 Task: Log work in the project XcelTech for the issue 'Implement a new cloud-based asset management system for a company with advanced asset tracking and reporting features' spent time as '1w 6d 19h 8m' and remaining time as '6w 4d 21h 14m' and move to bottom of backlog. Now add the issue to the epic 'Cloud Security Compliance'.
Action: Mouse moved to (201, 63)
Screenshot: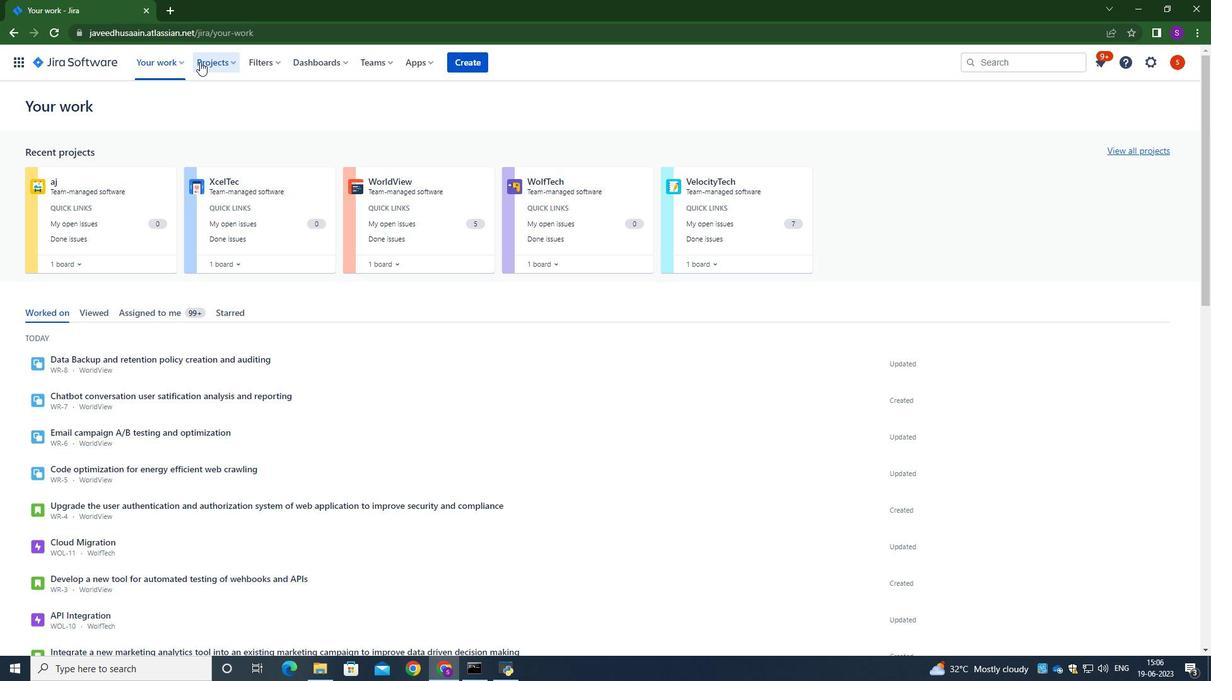 
Action: Mouse pressed left at (201, 63)
Screenshot: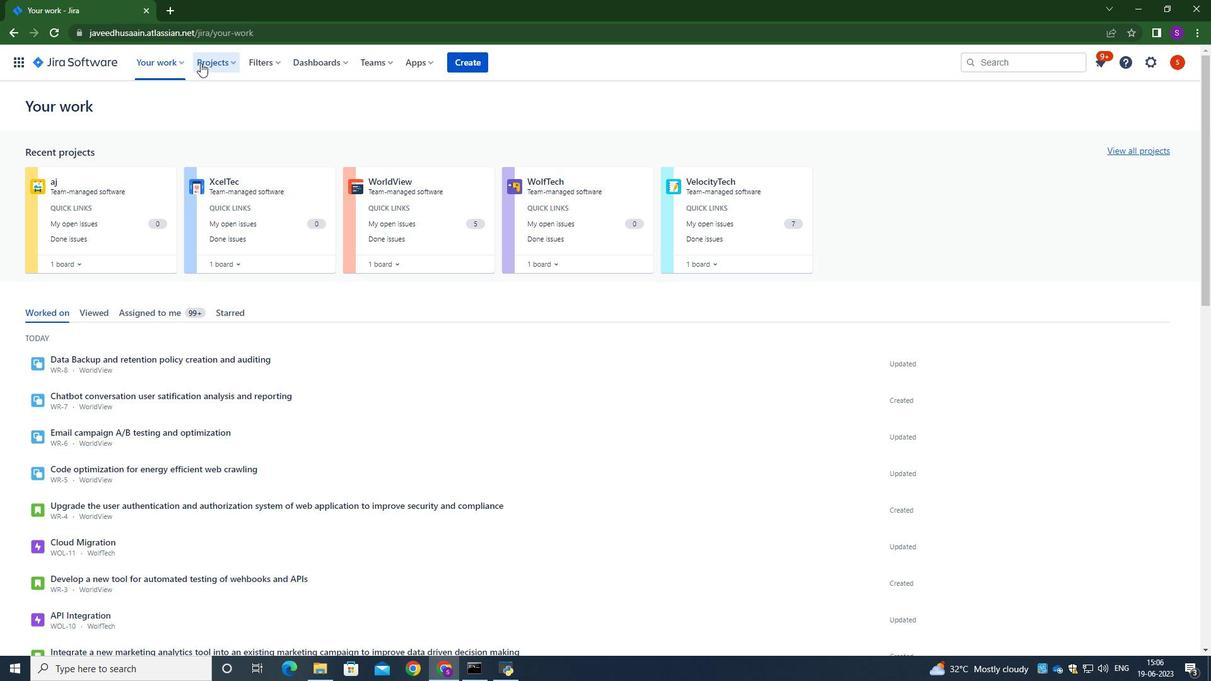 
Action: Mouse moved to (261, 117)
Screenshot: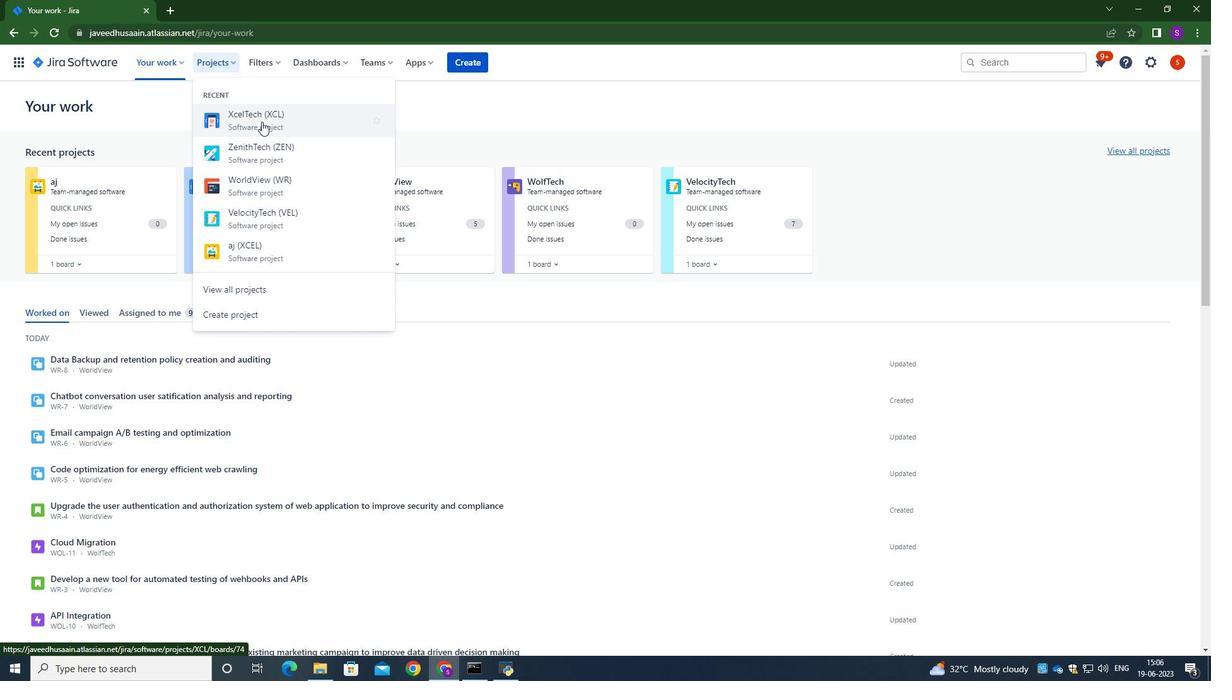 
Action: Mouse pressed left at (261, 117)
Screenshot: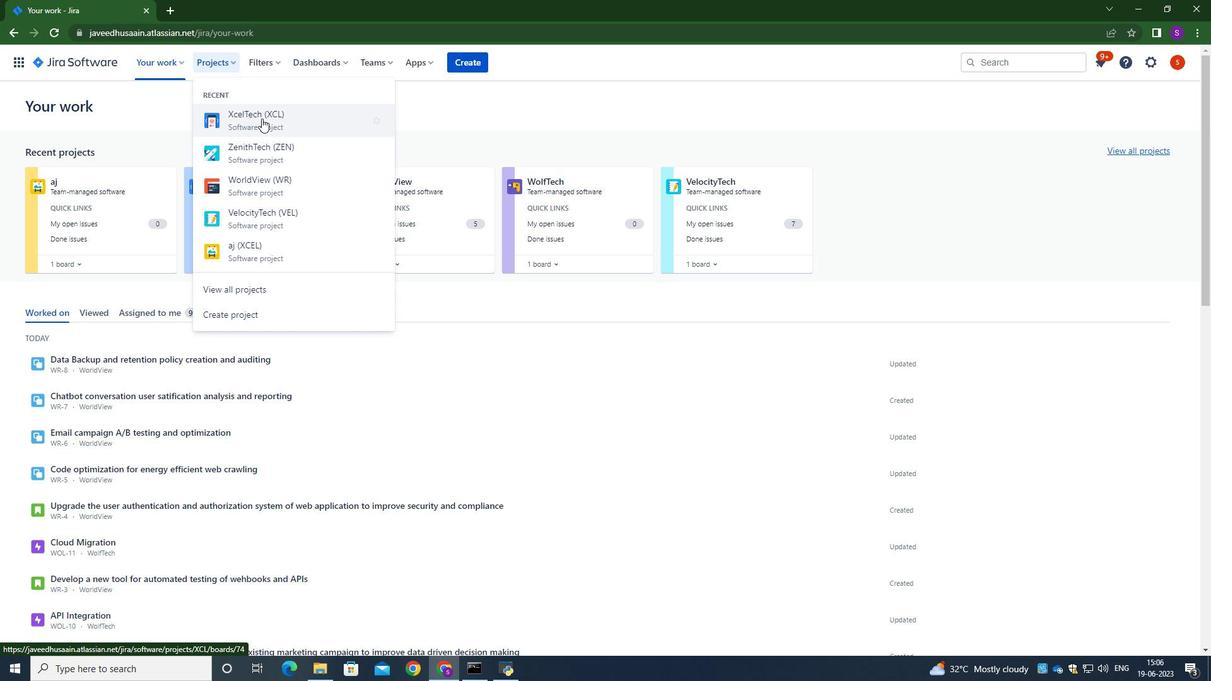 
Action: Mouse moved to (86, 196)
Screenshot: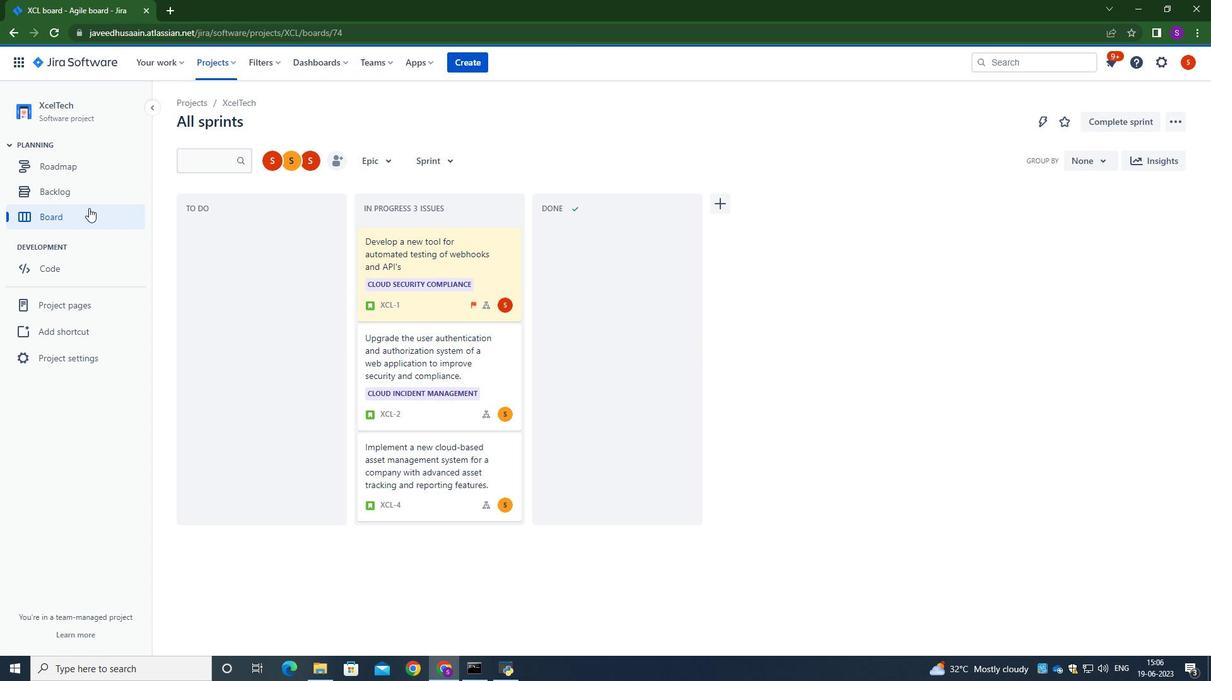 
Action: Mouse pressed left at (86, 196)
Screenshot: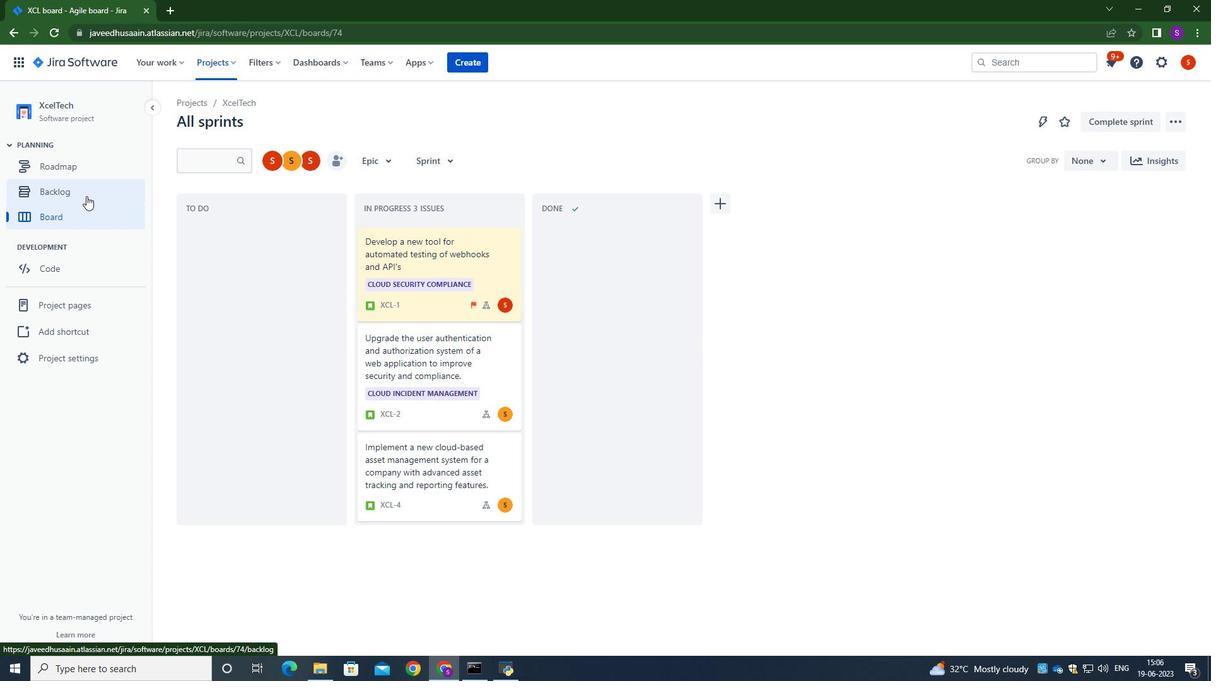 
Action: Mouse moved to (582, 266)
Screenshot: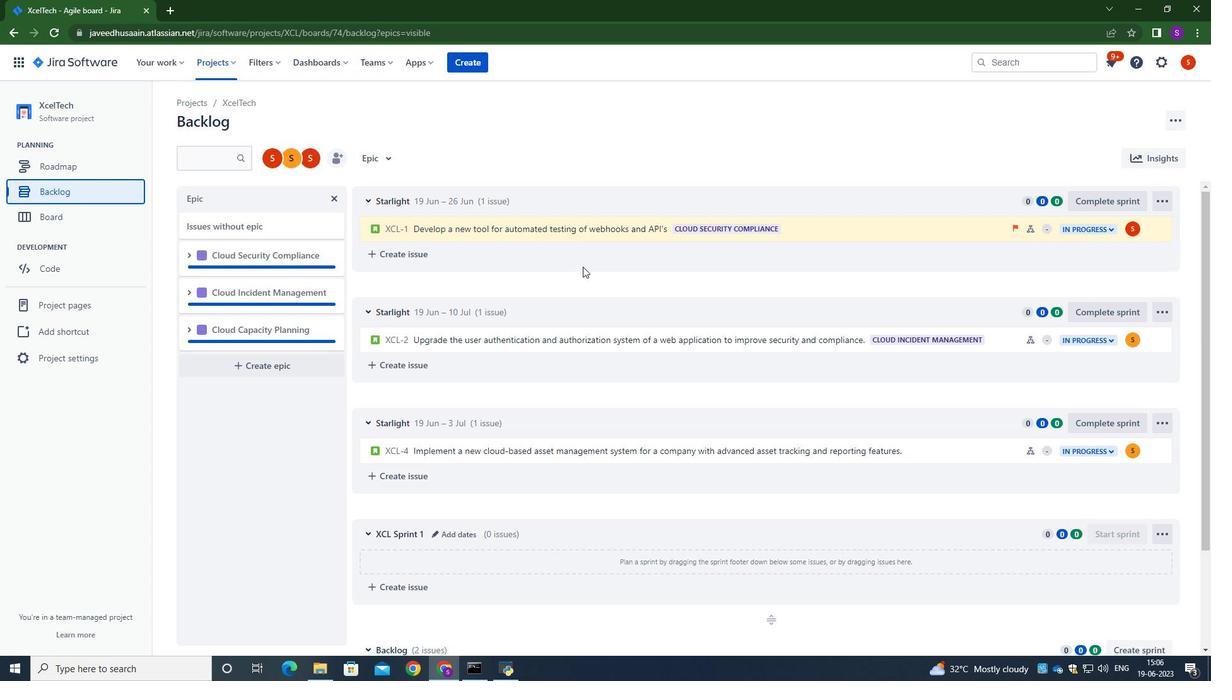 
Action: Mouse scrolled (582, 266) with delta (0, 0)
Screenshot: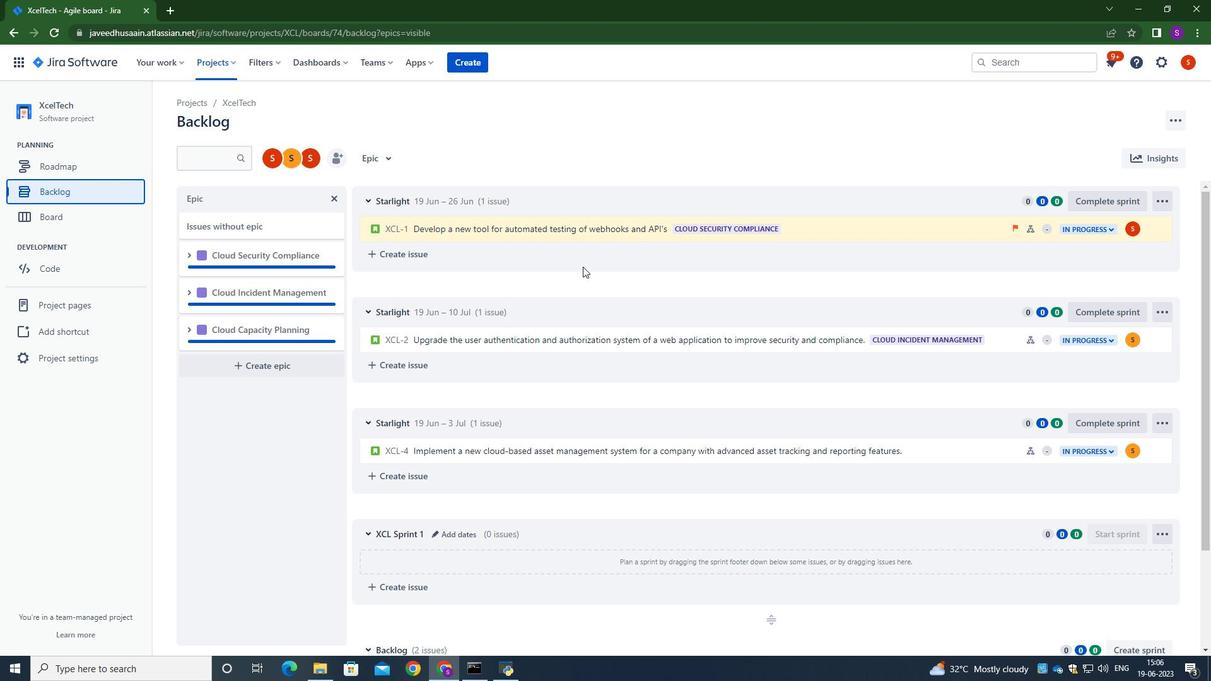 
Action: Mouse scrolled (582, 266) with delta (0, 0)
Screenshot: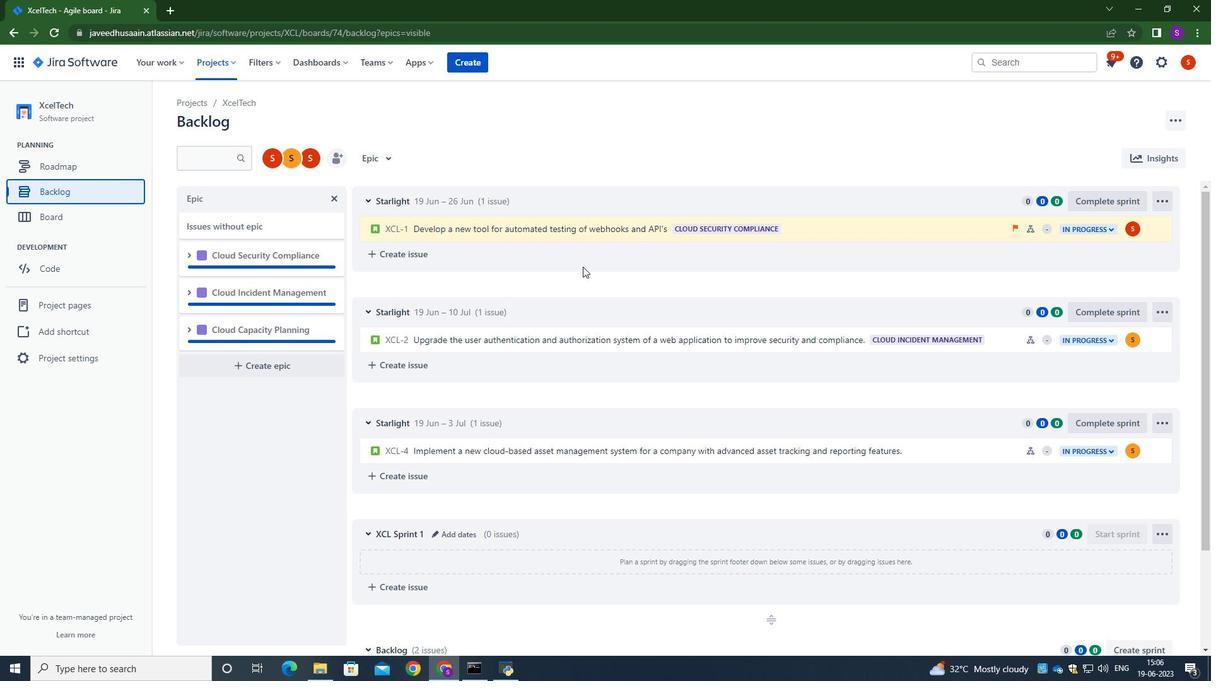 
Action: Mouse scrolled (582, 266) with delta (0, 0)
Screenshot: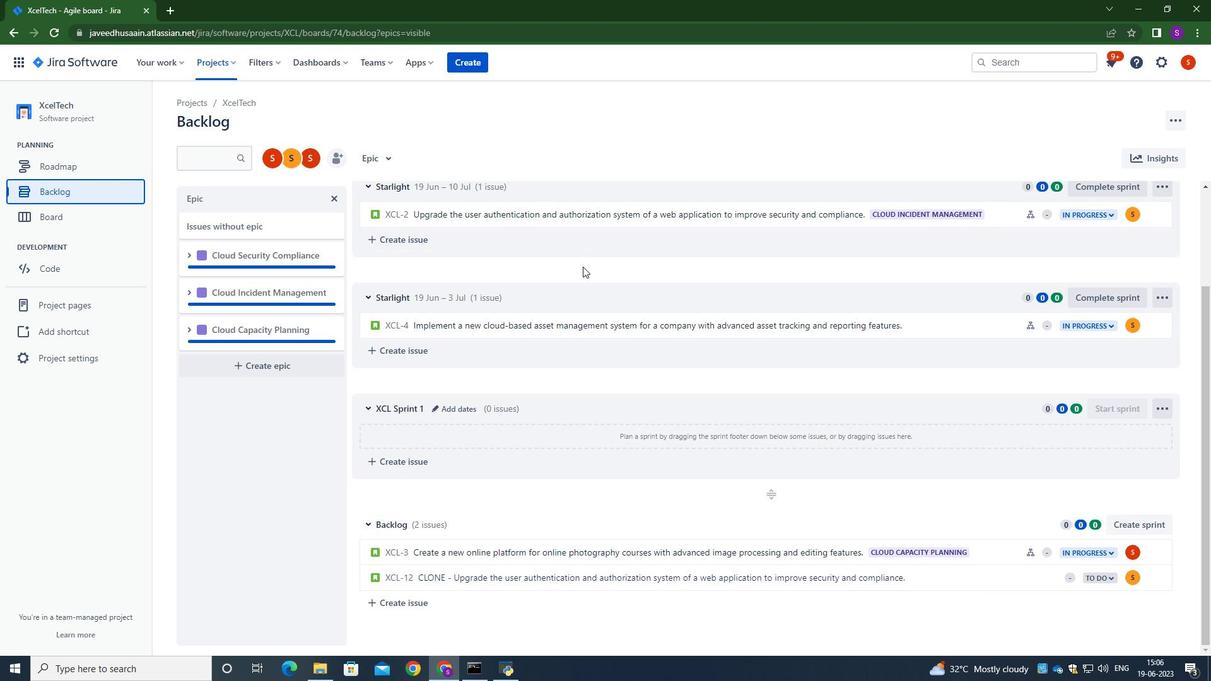 
Action: Mouse moved to (583, 268)
Screenshot: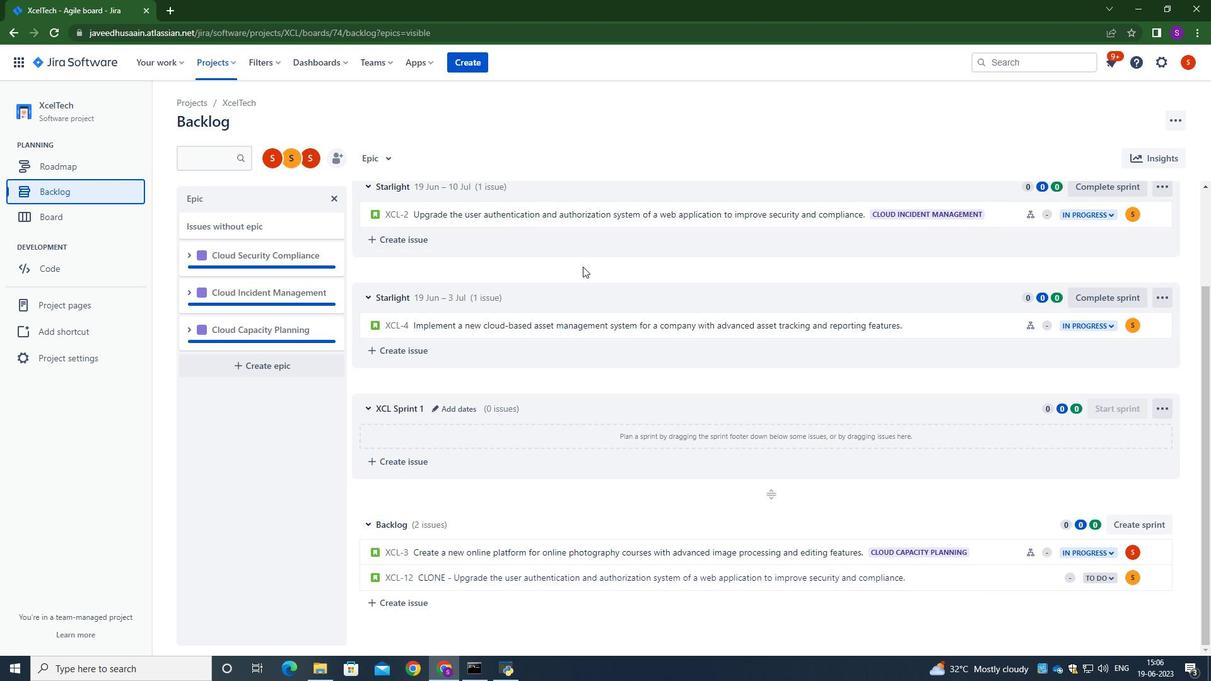 
Action: Mouse scrolled (583, 268) with delta (0, 0)
Screenshot: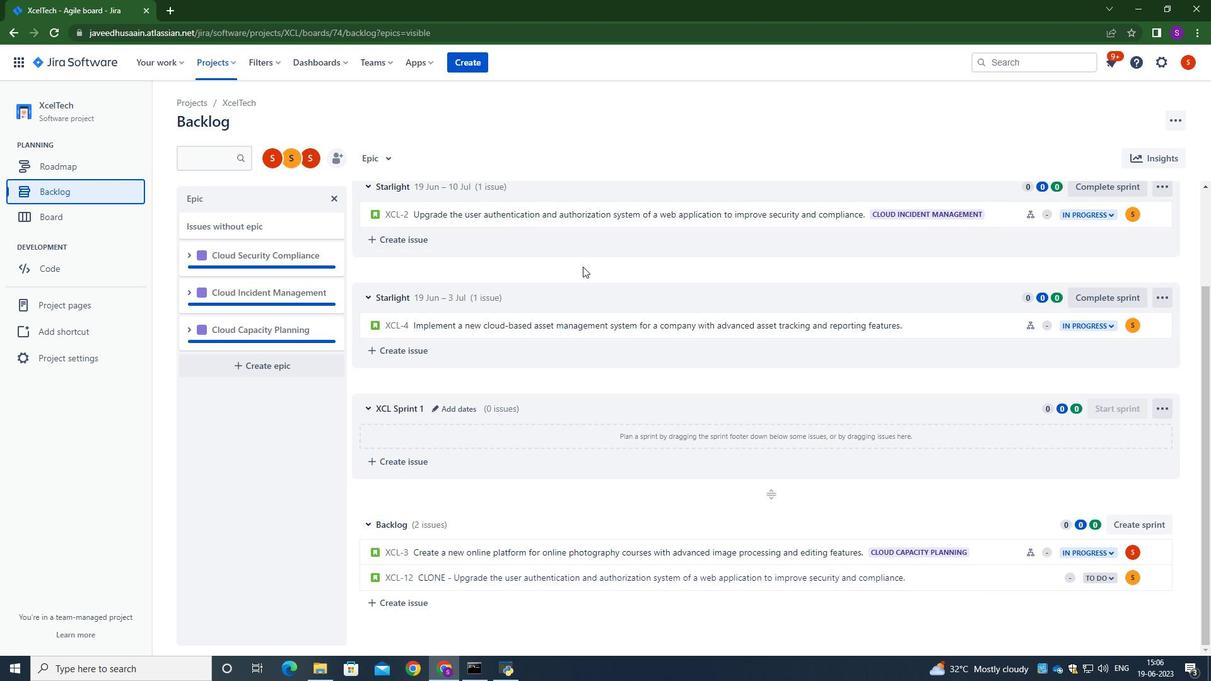 
Action: Mouse scrolled (583, 269) with delta (0, 0)
Screenshot: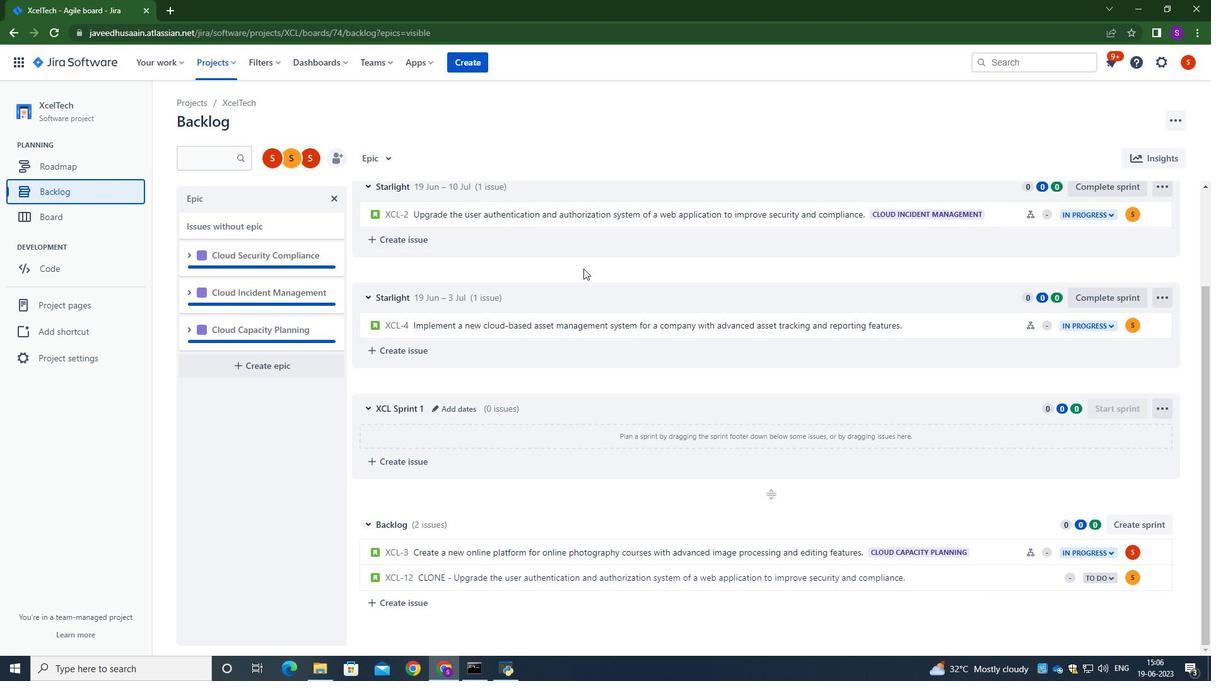 
Action: Mouse scrolled (583, 269) with delta (0, 0)
Screenshot: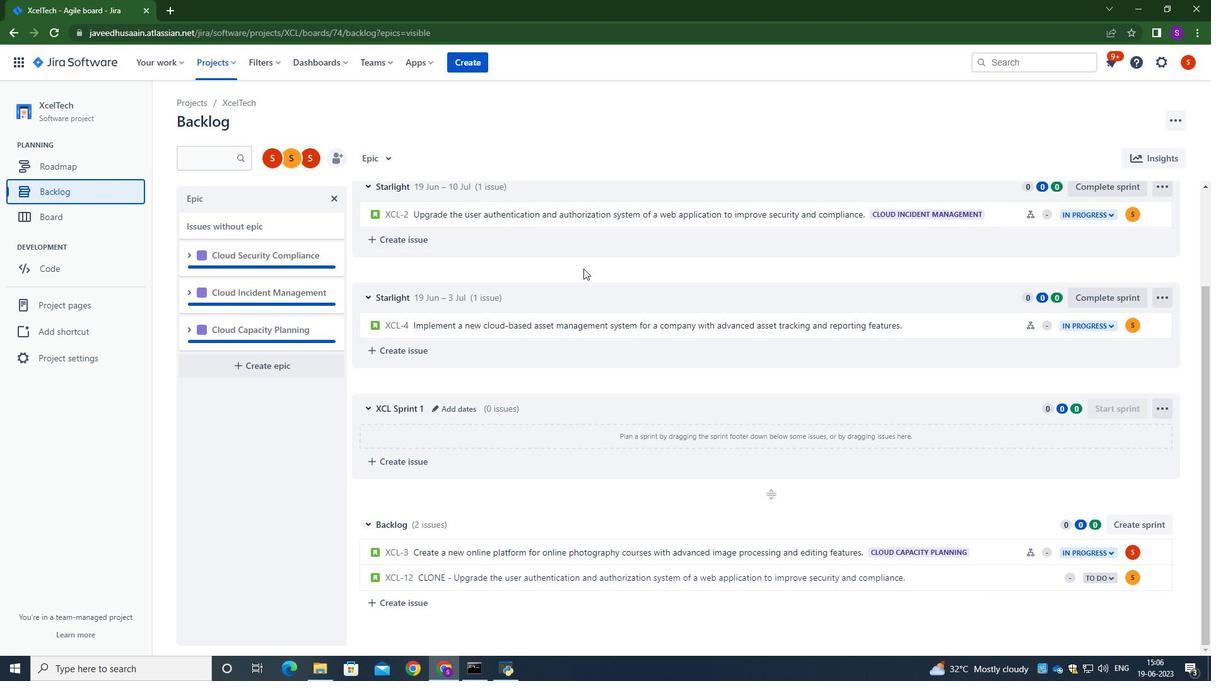 
Action: Mouse scrolled (583, 269) with delta (0, 0)
Screenshot: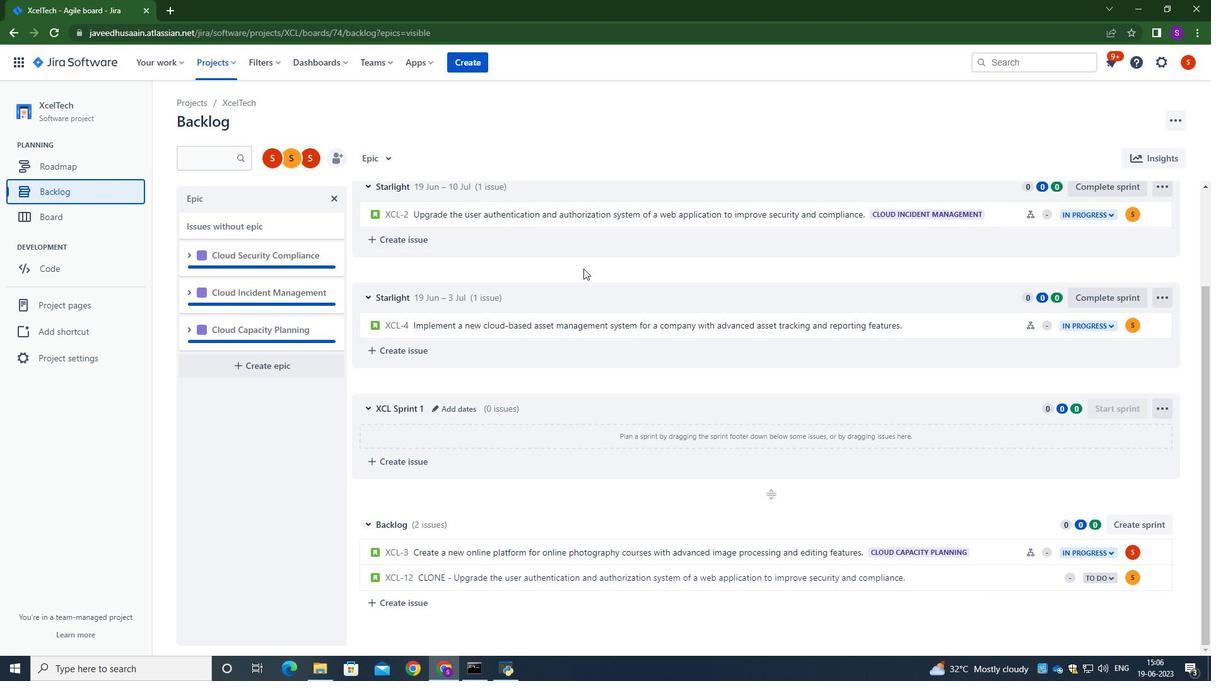 
Action: Mouse scrolled (583, 269) with delta (0, 0)
Screenshot: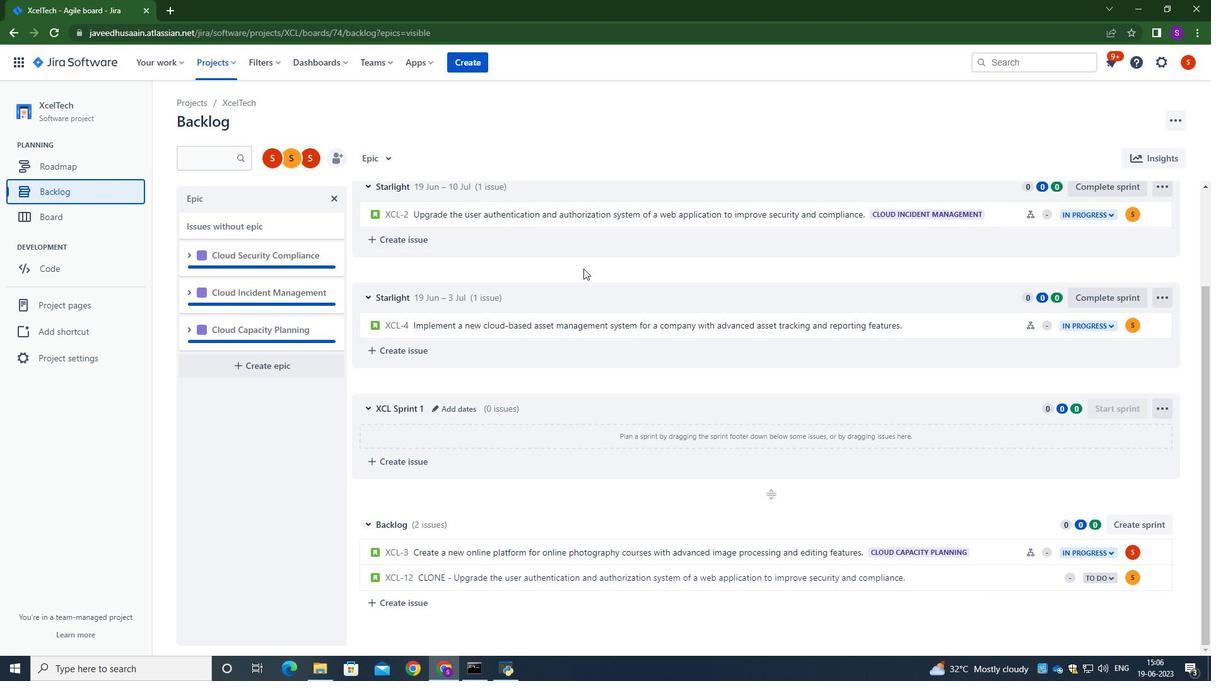 
Action: Mouse scrolled (583, 268) with delta (0, 0)
Screenshot: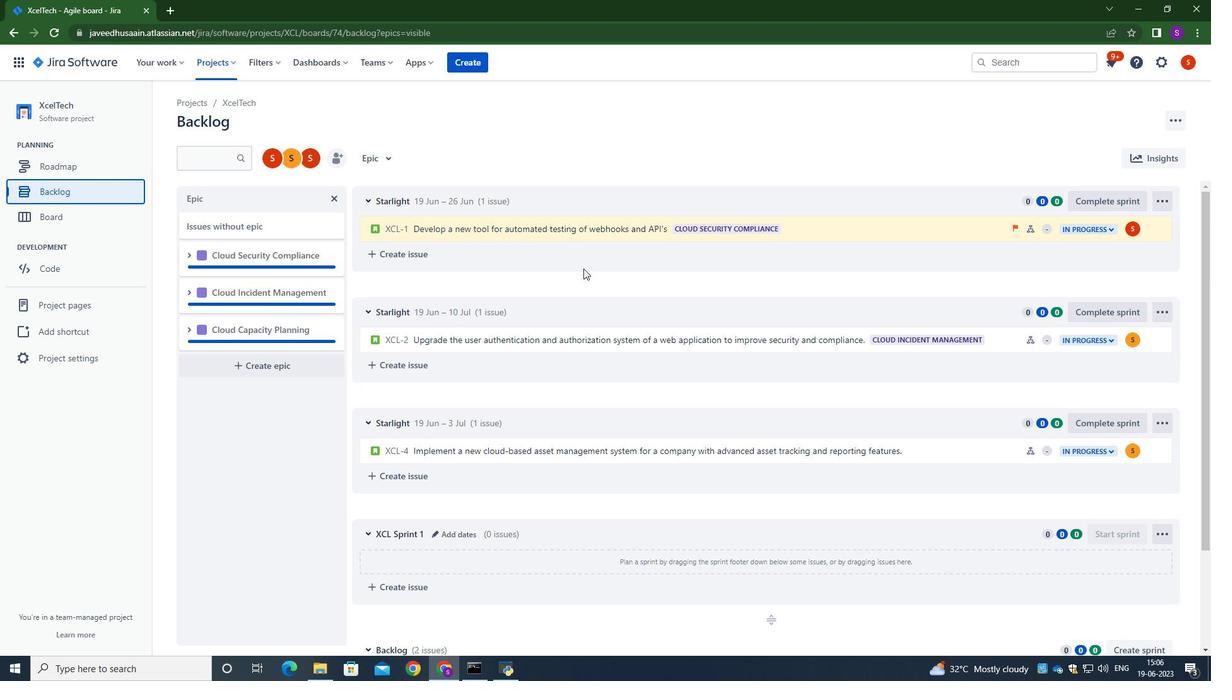 
Action: Mouse moved to (583, 269)
Screenshot: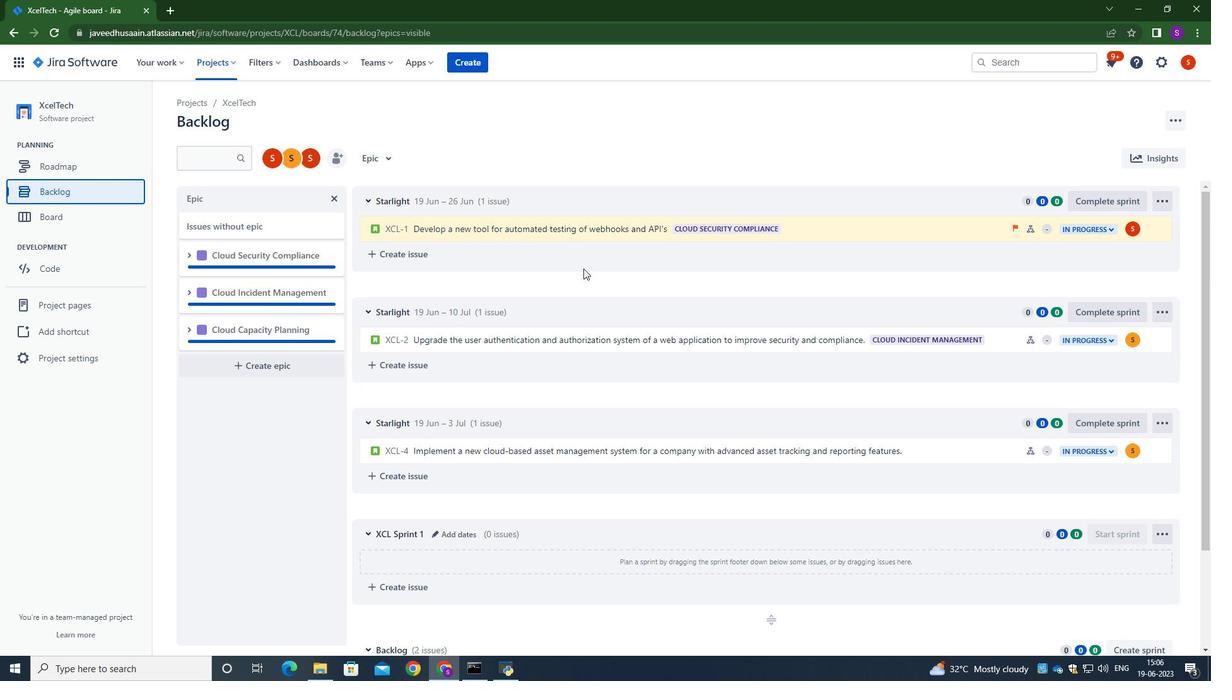 
Action: Mouse scrolled (583, 268) with delta (0, 0)
Screenshot: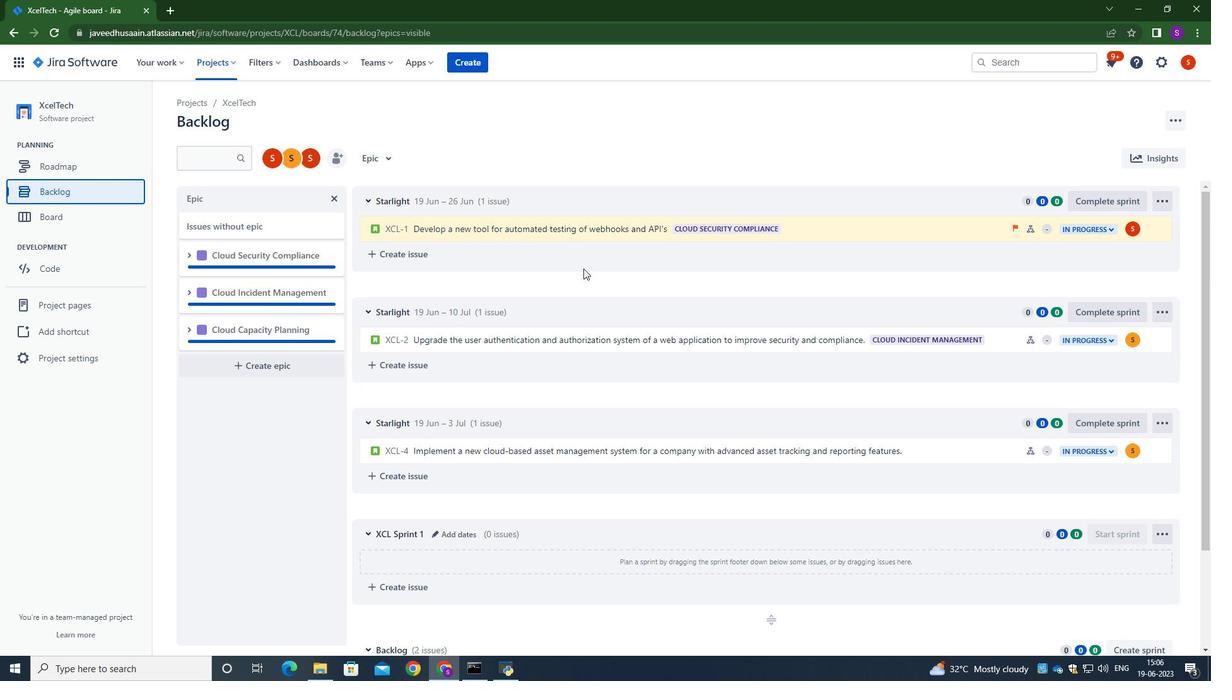 
Action: Mouse moved to (583, 270)
Screenshot: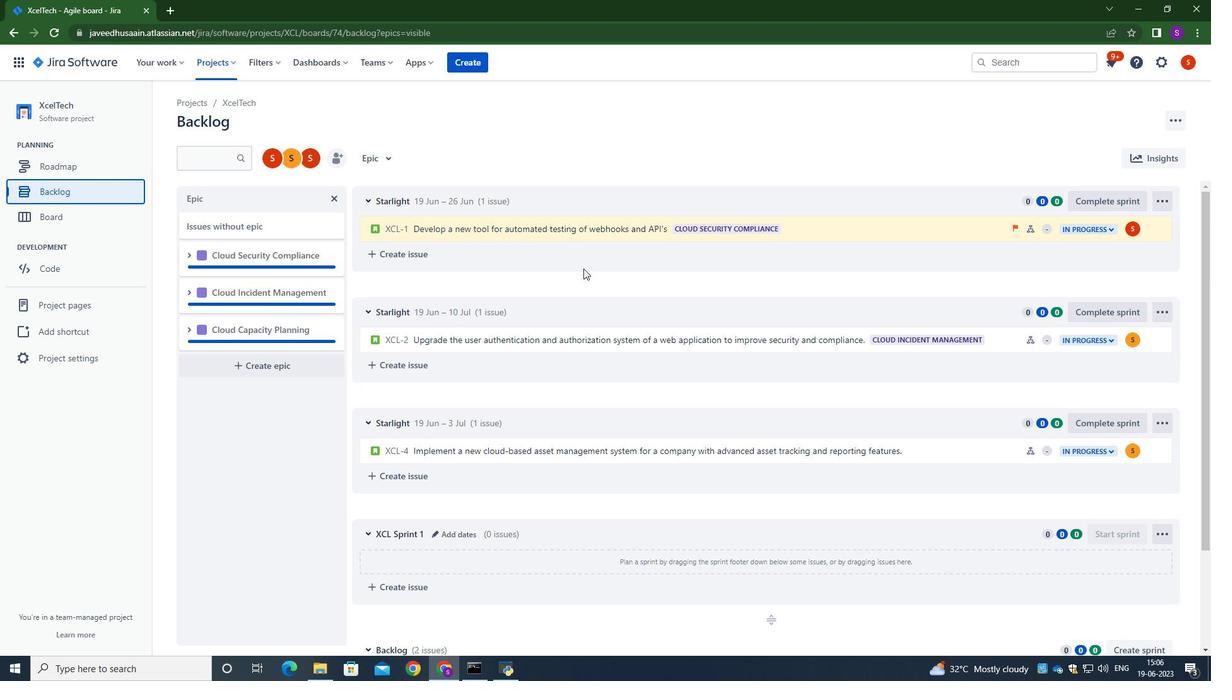 
Action: Mouse scrolled (583, 270) with delta (0, 0)
Screenshot: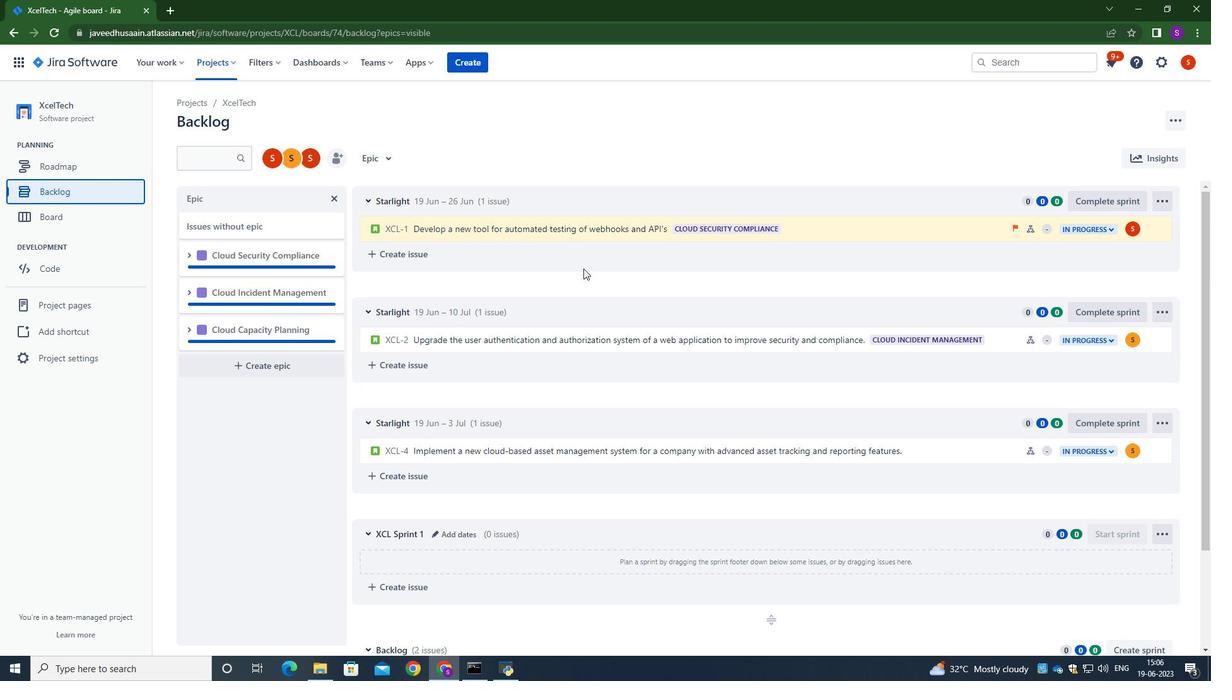 
Action: Mouse scrolled (583, 270) with delta (0, 0)
Screenshot: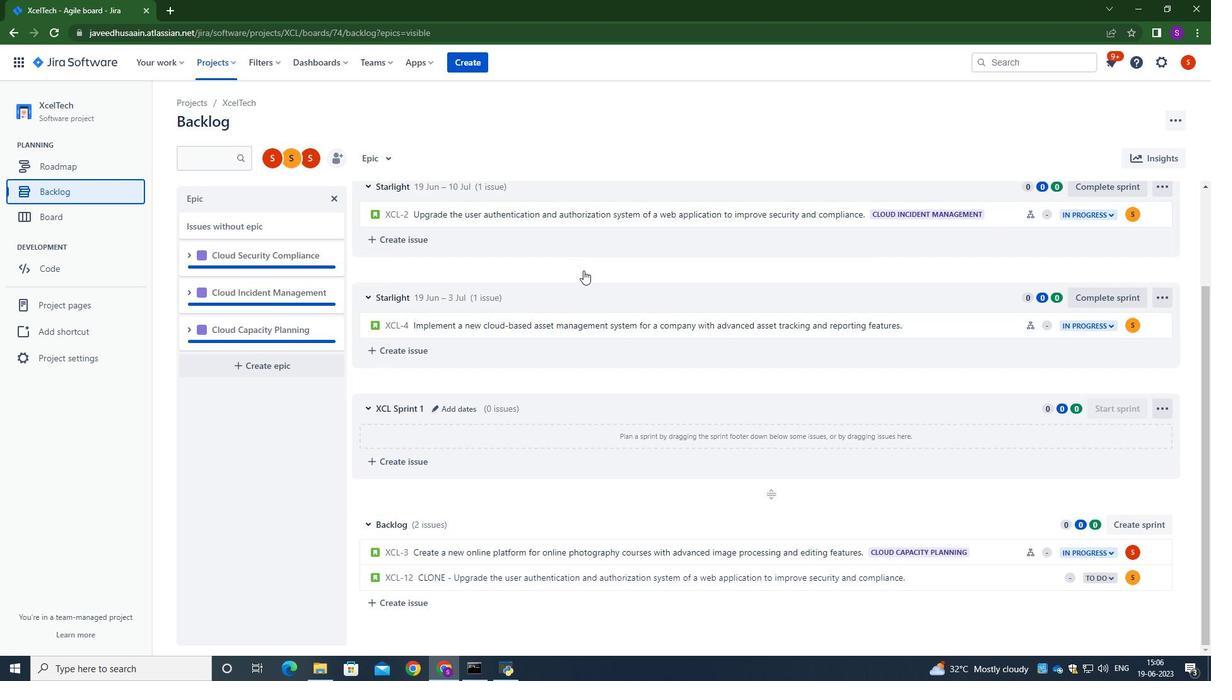 
Action: Mouse moved to (468, 325)
Screenshot: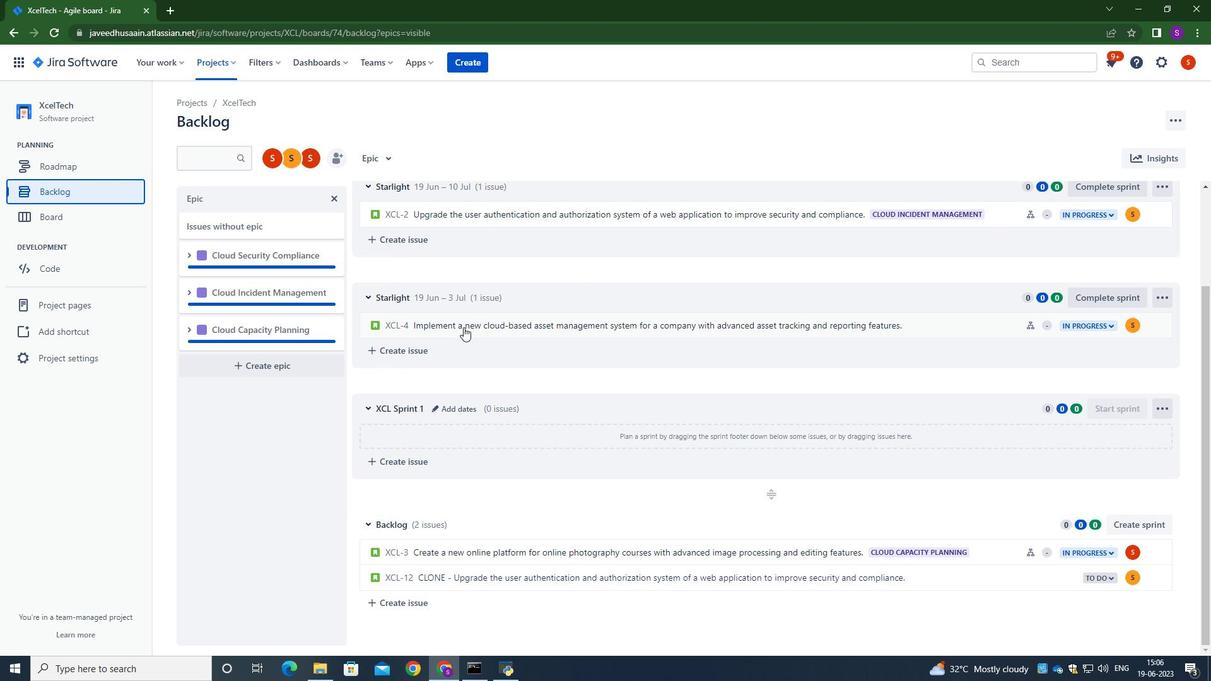 
Action: Mouse pressed left at (468, 325)
Screenshot: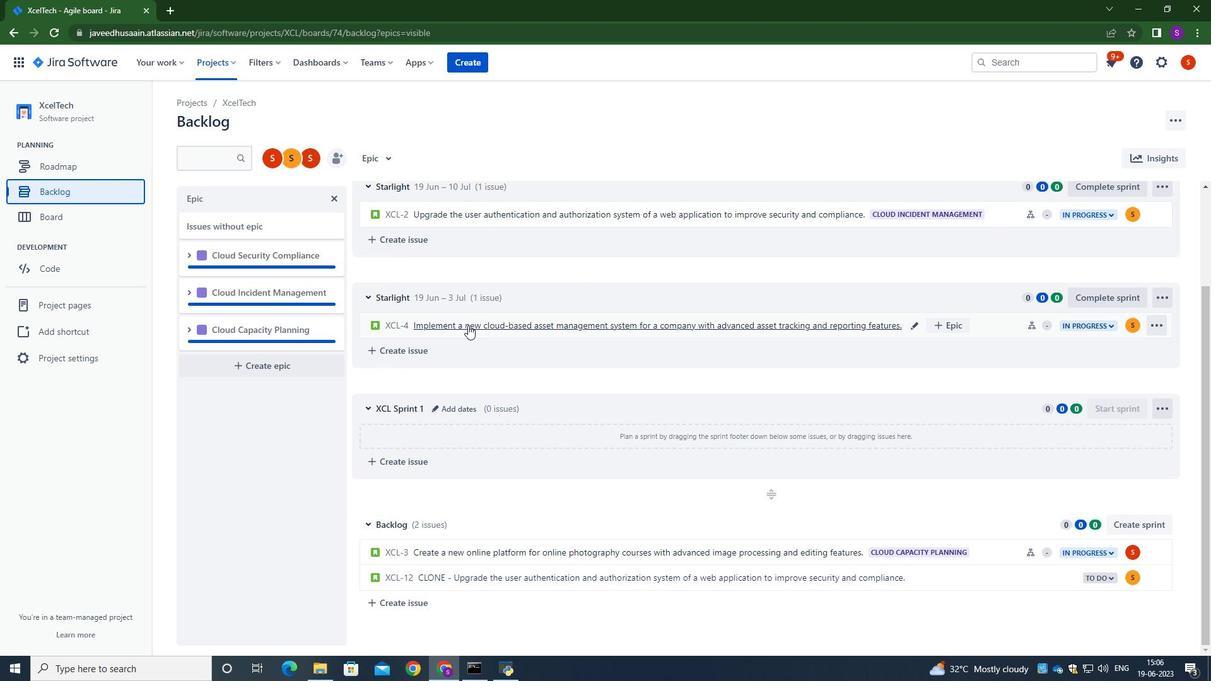 
Action: Mouse moved to (1152, 195)
Screenshot: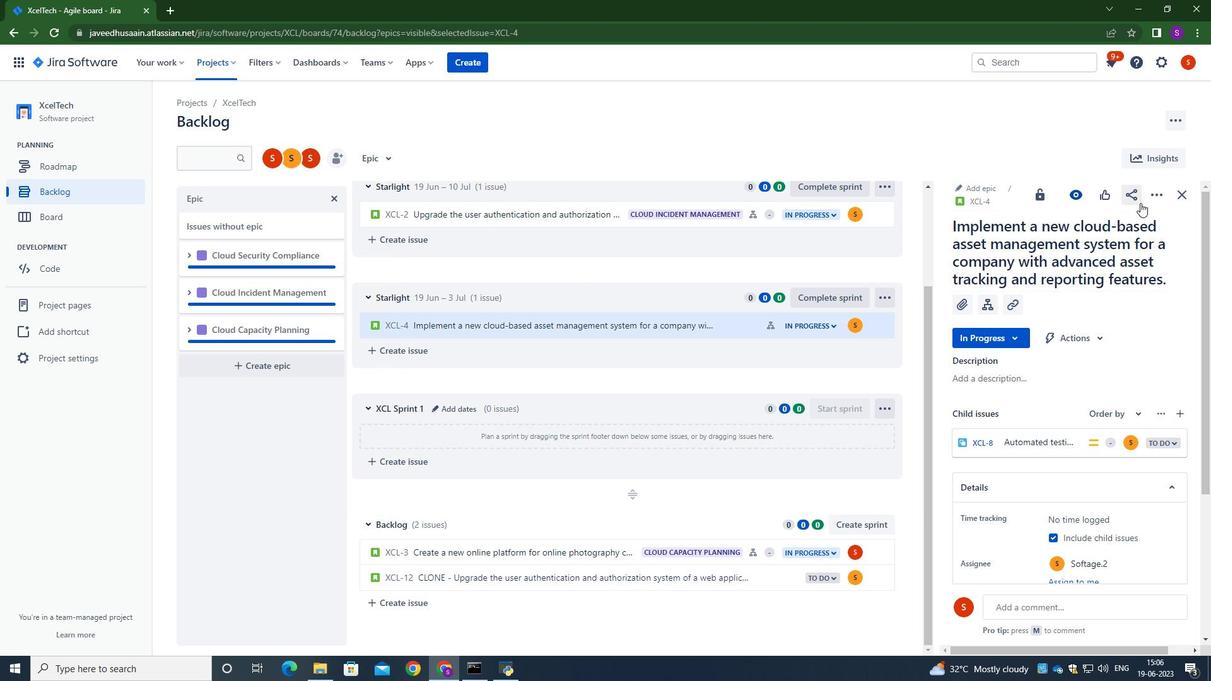 
Action: Mouse pressed left at (1152, 195)
Screenshot: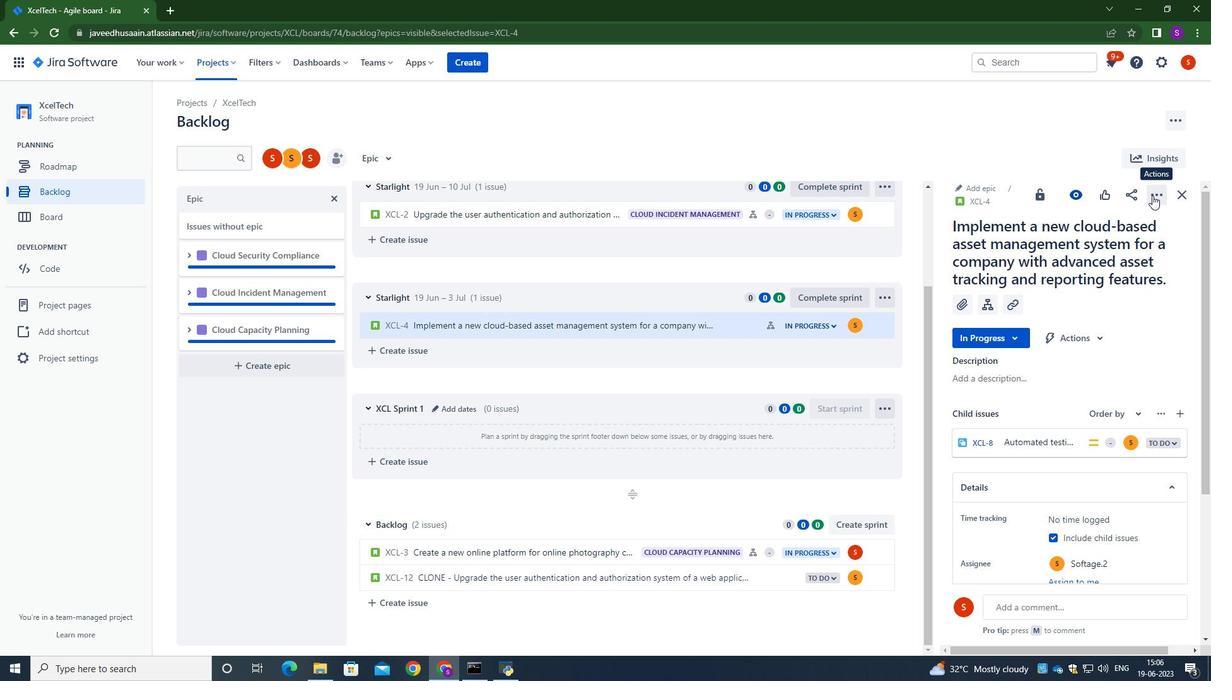 
Action: Mouse moved to (1096, 230)
Screenshot: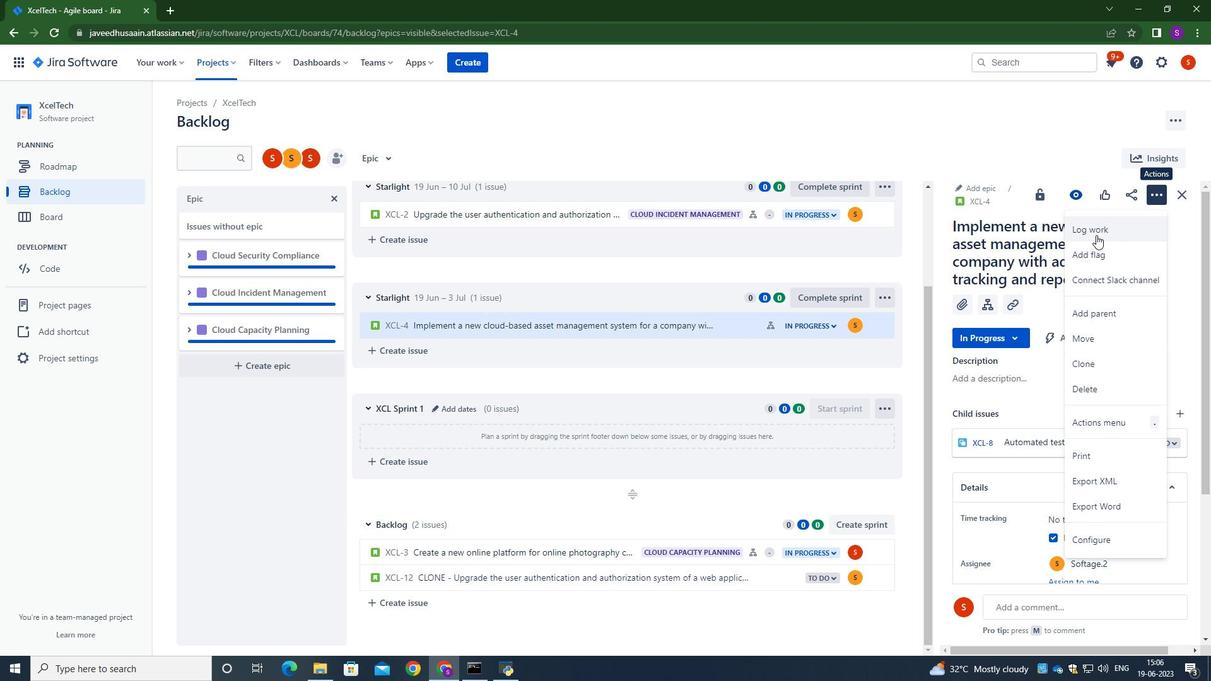 
Action: Mouse pressed left at (1096, 230)
Screenshot: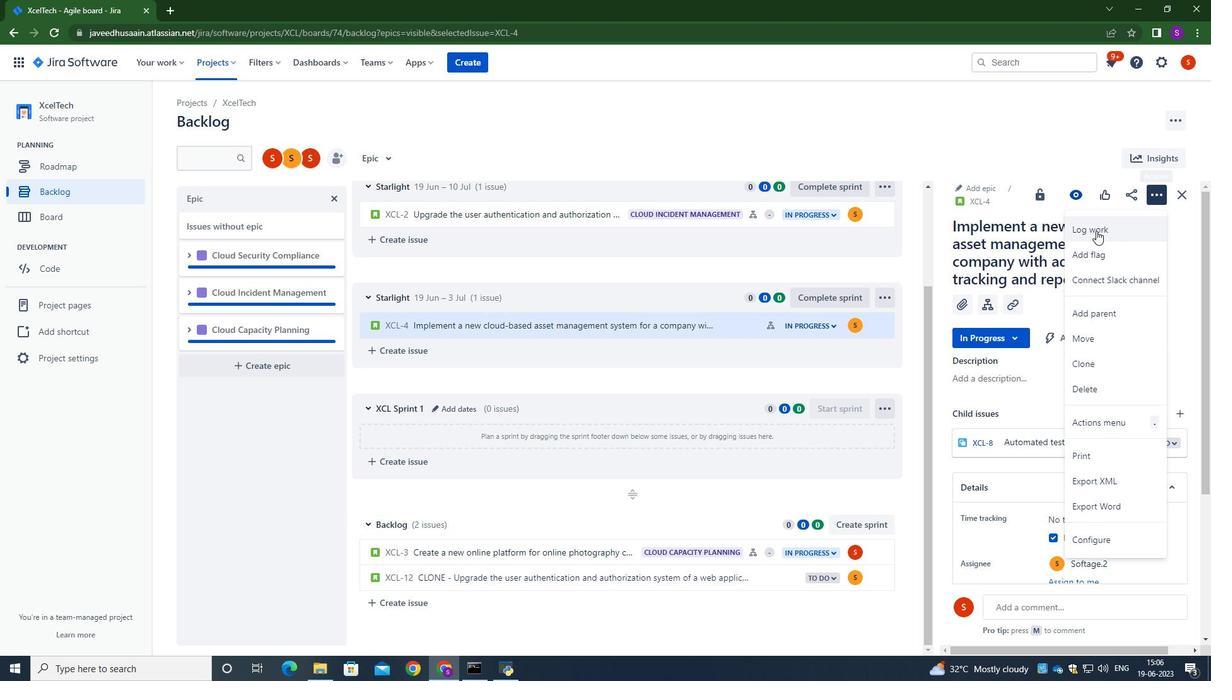 
Action: Mouse moved to (523, 186)
Screenshot: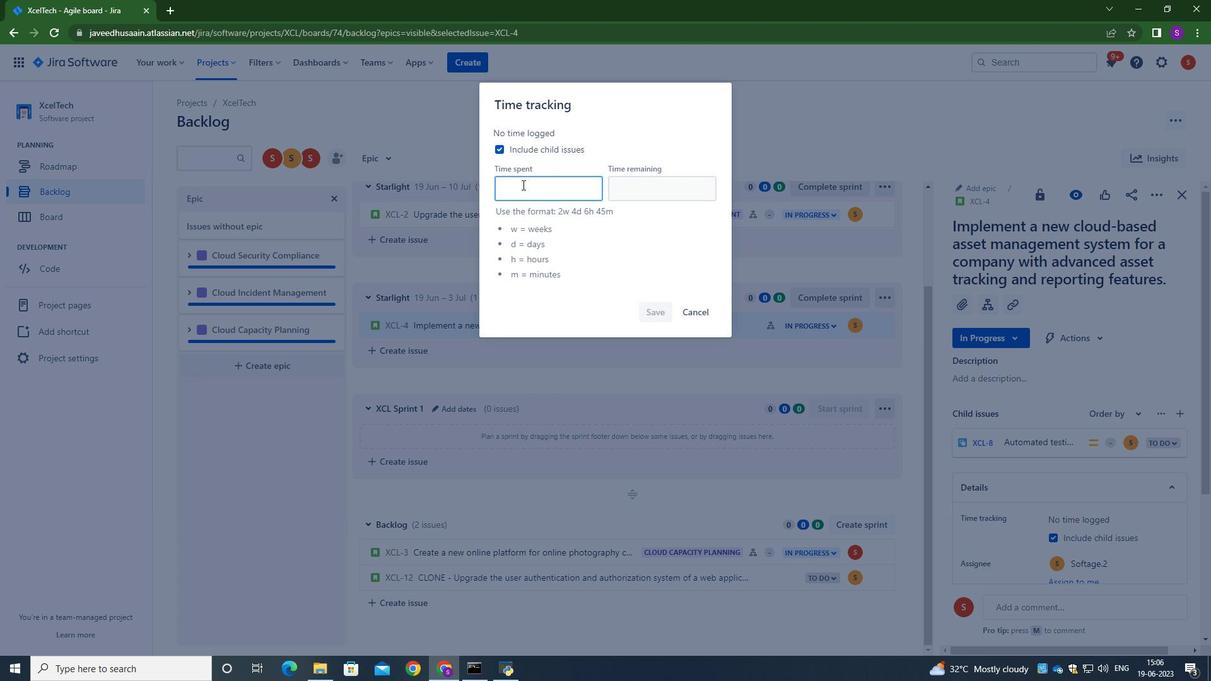 
Action: Mouse pressed left at (523, 186)
Screenshot: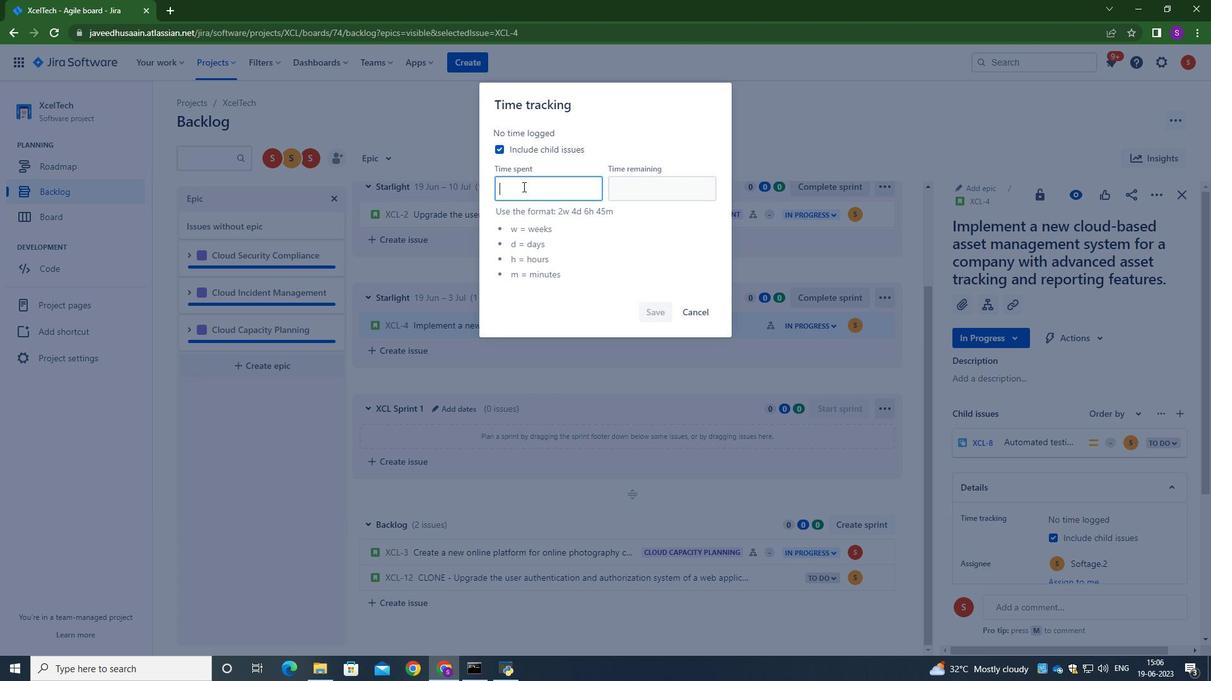 
Action: Key pressed 1w<Key.space>6d<Key.space>19h<Key.space>8m<Key.tab>6w<Key.space>4d<Key.space>21h<Key.space>14m
Screenshot: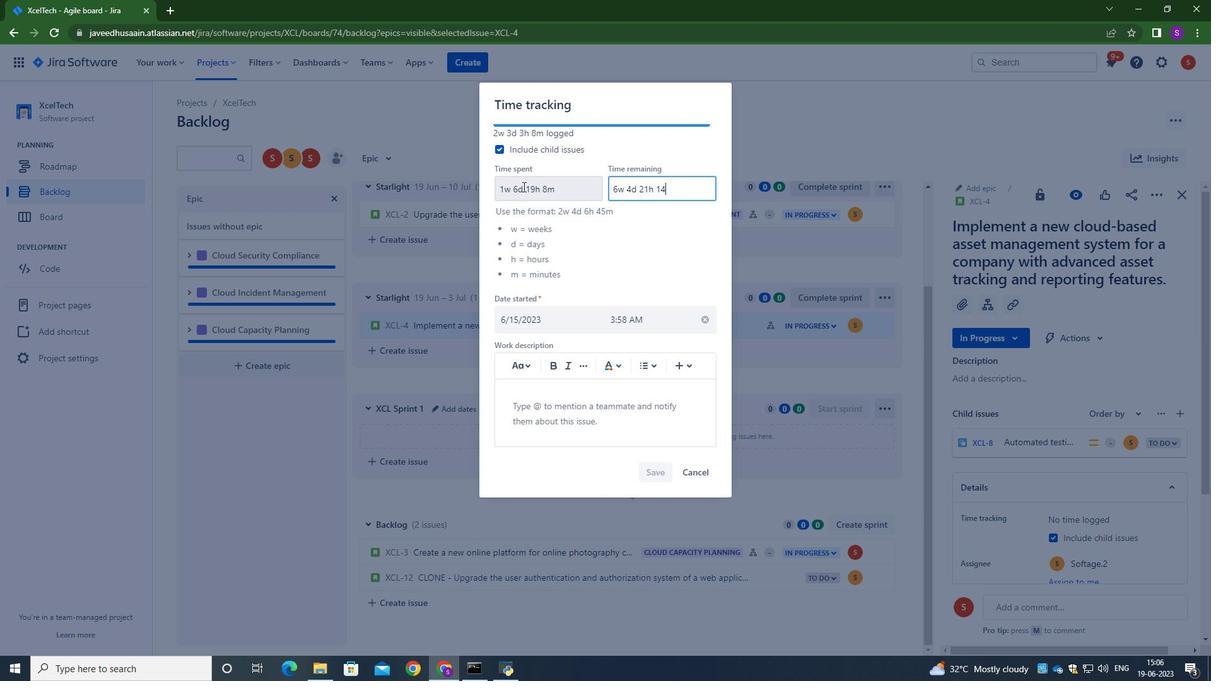 
Action: Mouse moved to (664, 474)
Screenshot: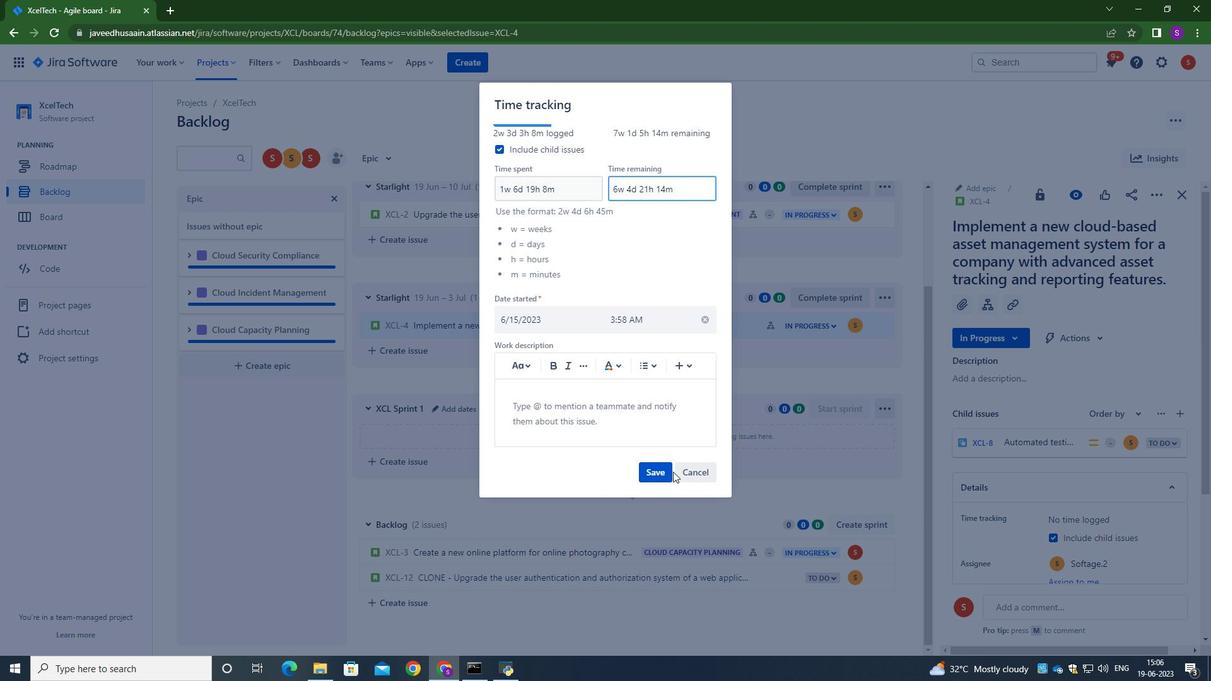 
Action: Mouse pressed left at (664, 474)
Screenshot: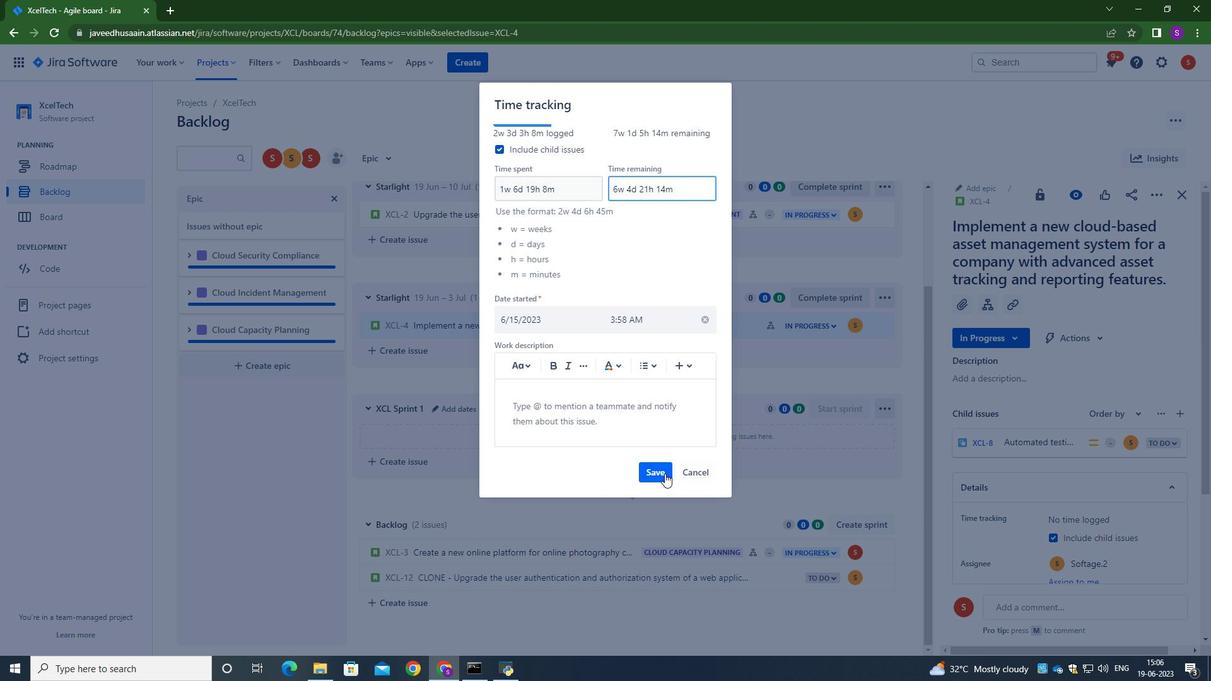 
Action: Mouse moved to (824, 490)
Screenshot: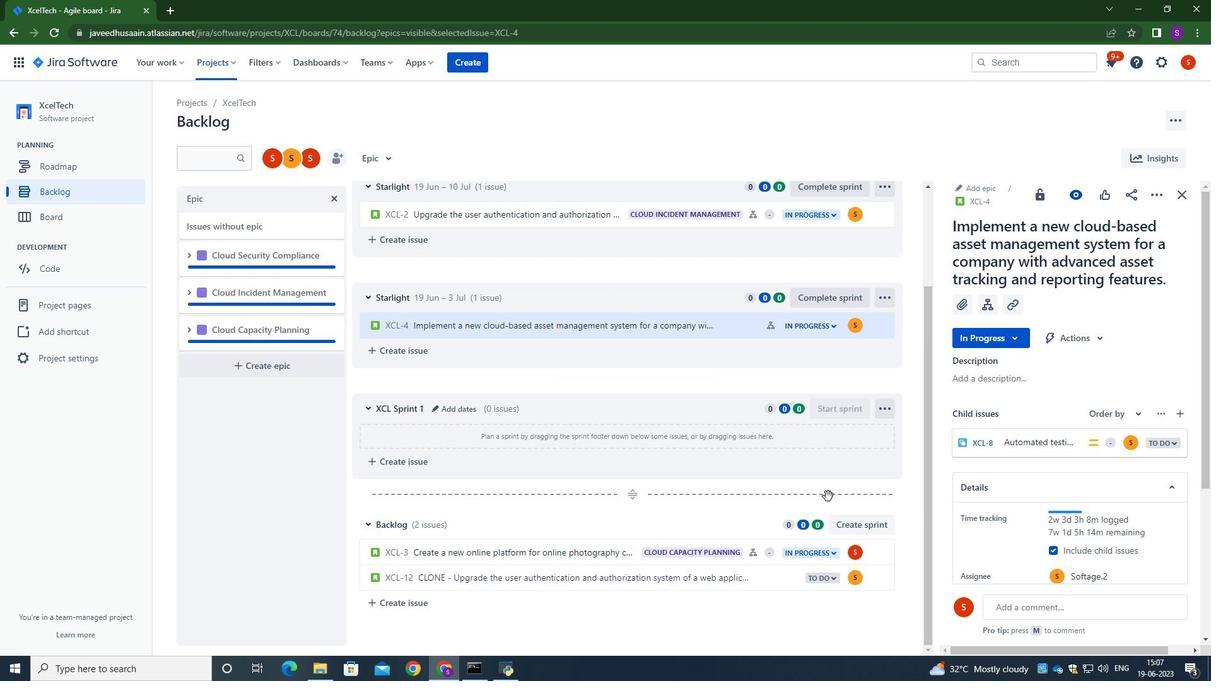
Action: Mouse scrolled (824, 490) with delta (0, 0)
Screenshot: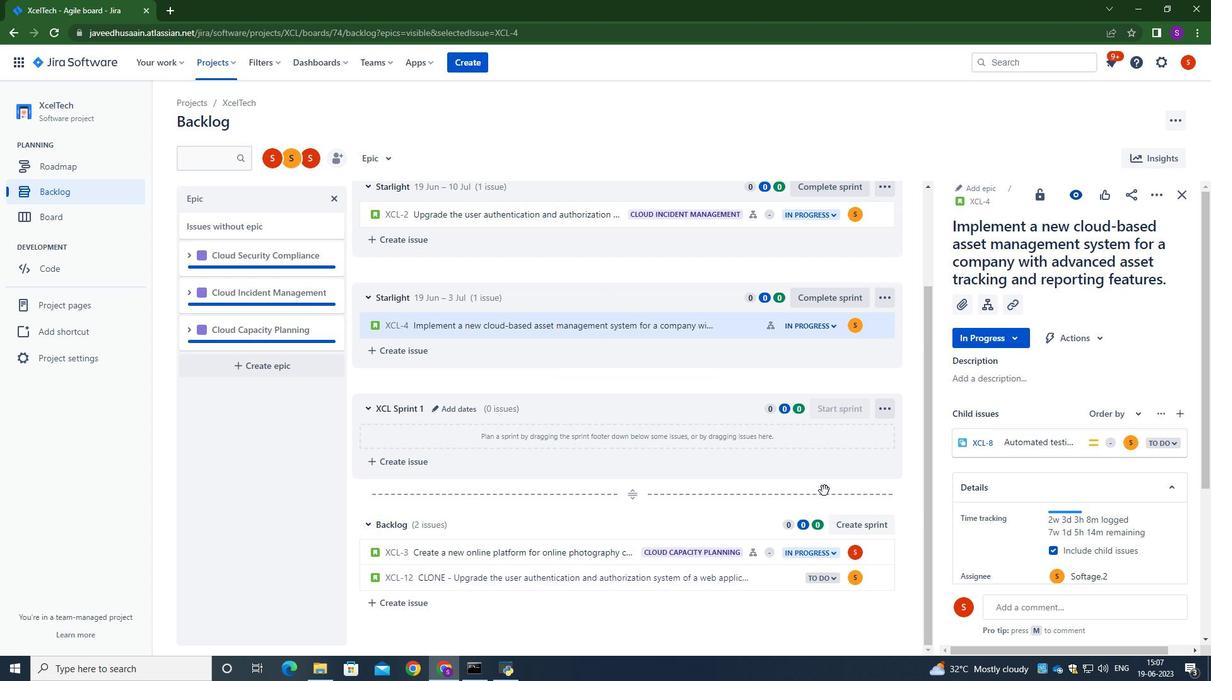 
Action: Mouse moved to (881, 321)
Screenshot: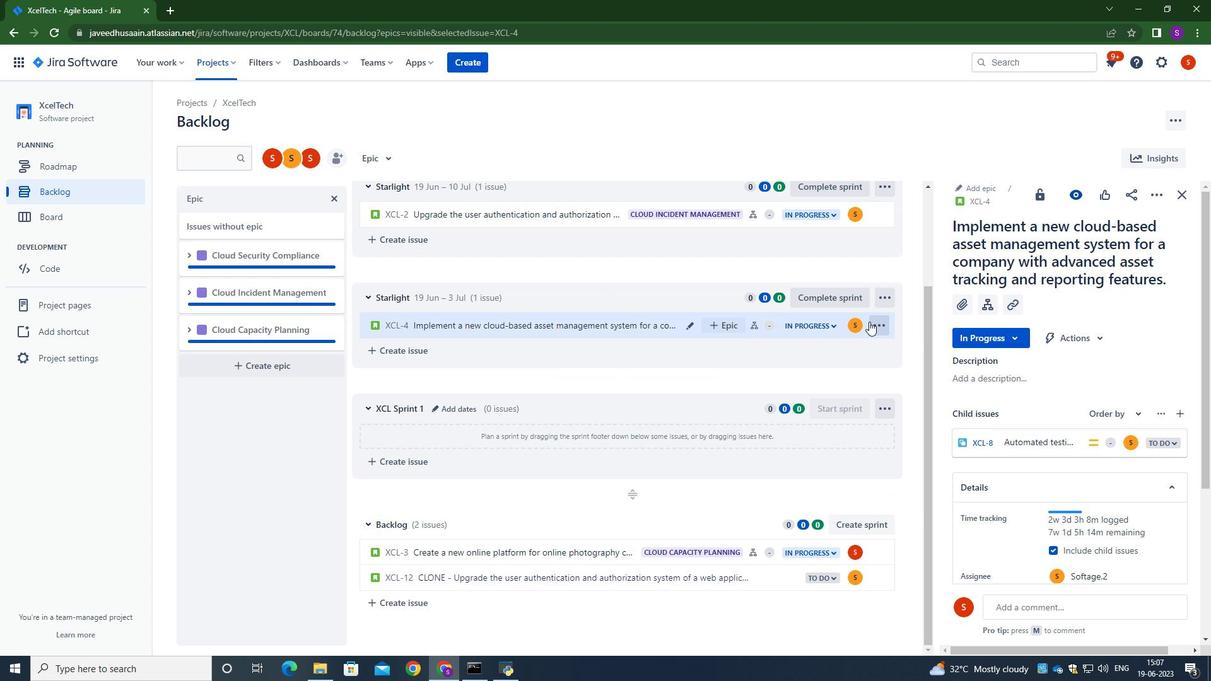 
Action: Mouse pressed left at (881, 321)
Screenshot: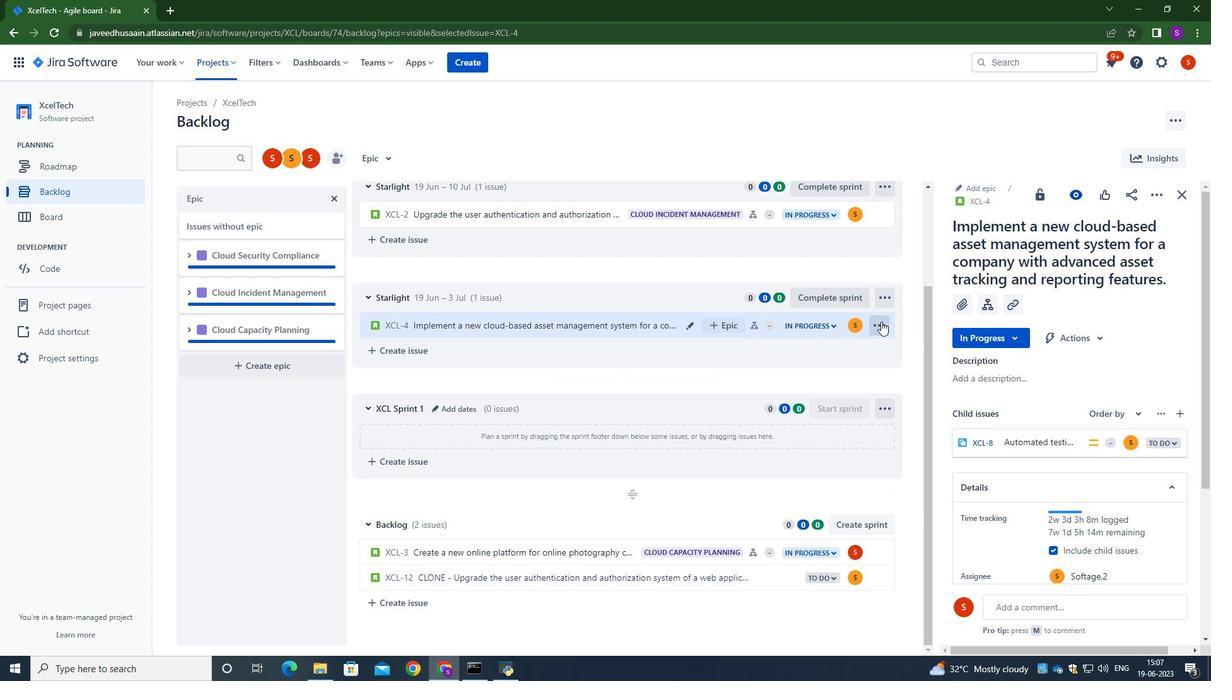 
Action: Mouse moved to (856, 575)
Screenshot: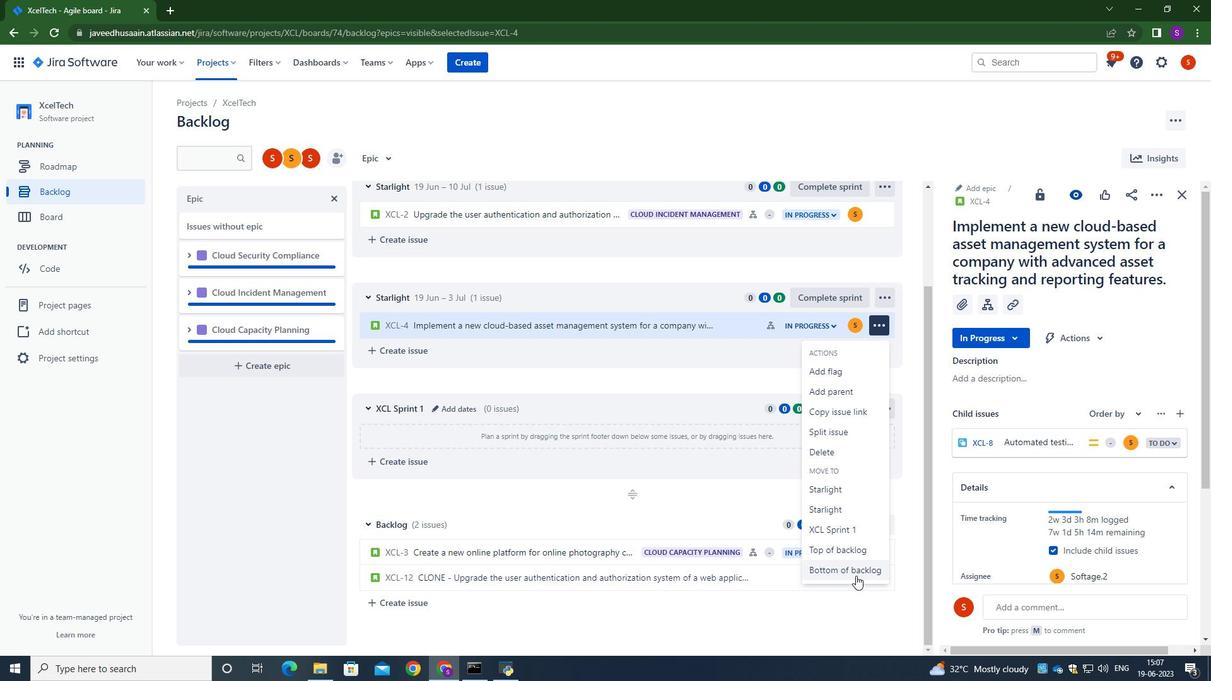 
Action: Mouse pressed left at (856, 575)
Screenshot: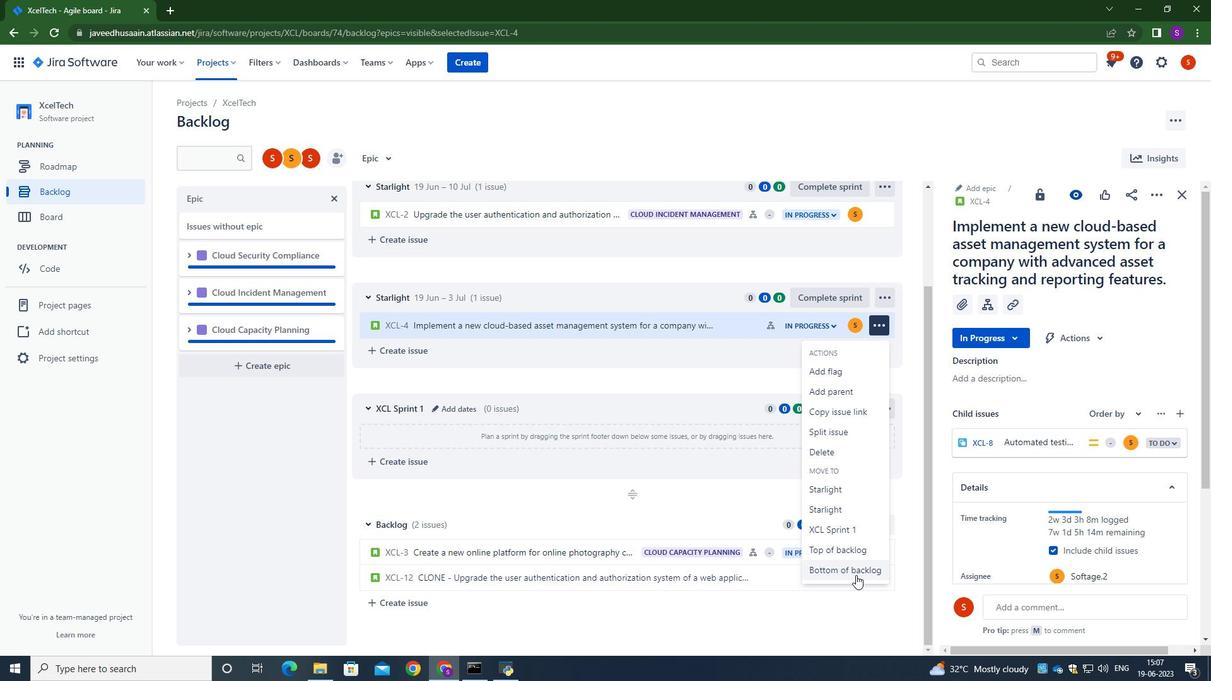 
Action: Mouse moved to (645, 209)
Screenshot: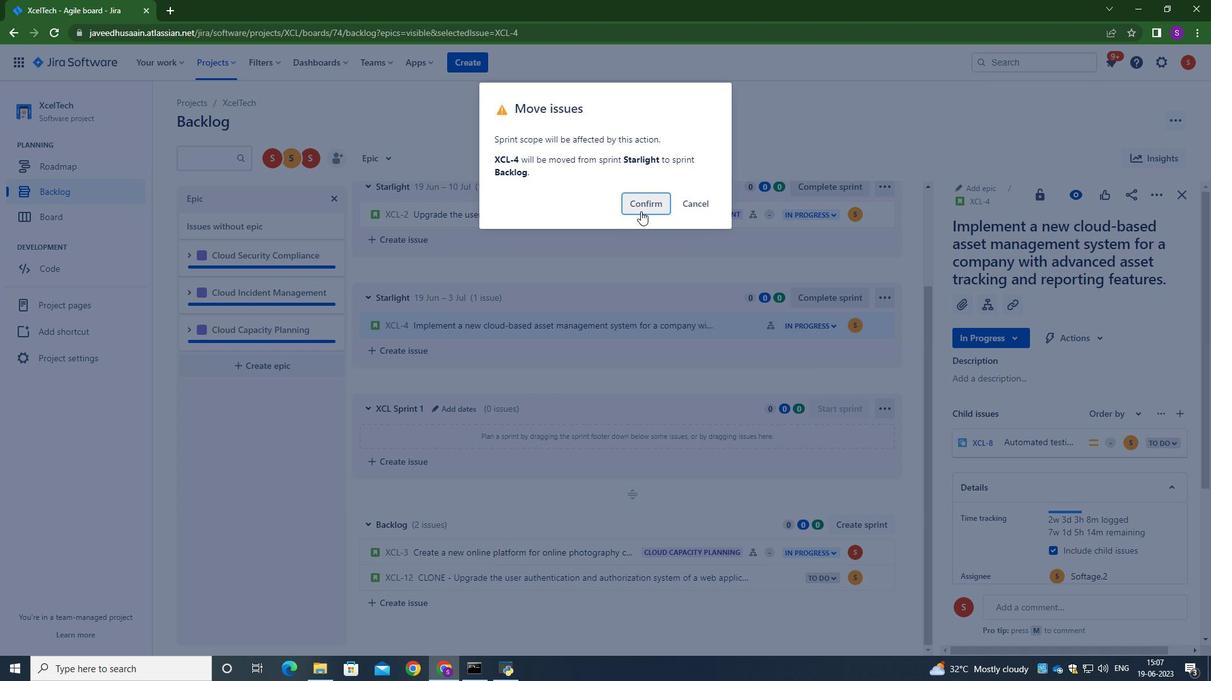 
Action: Mouse pressed left at (645, 209)
Screenshot: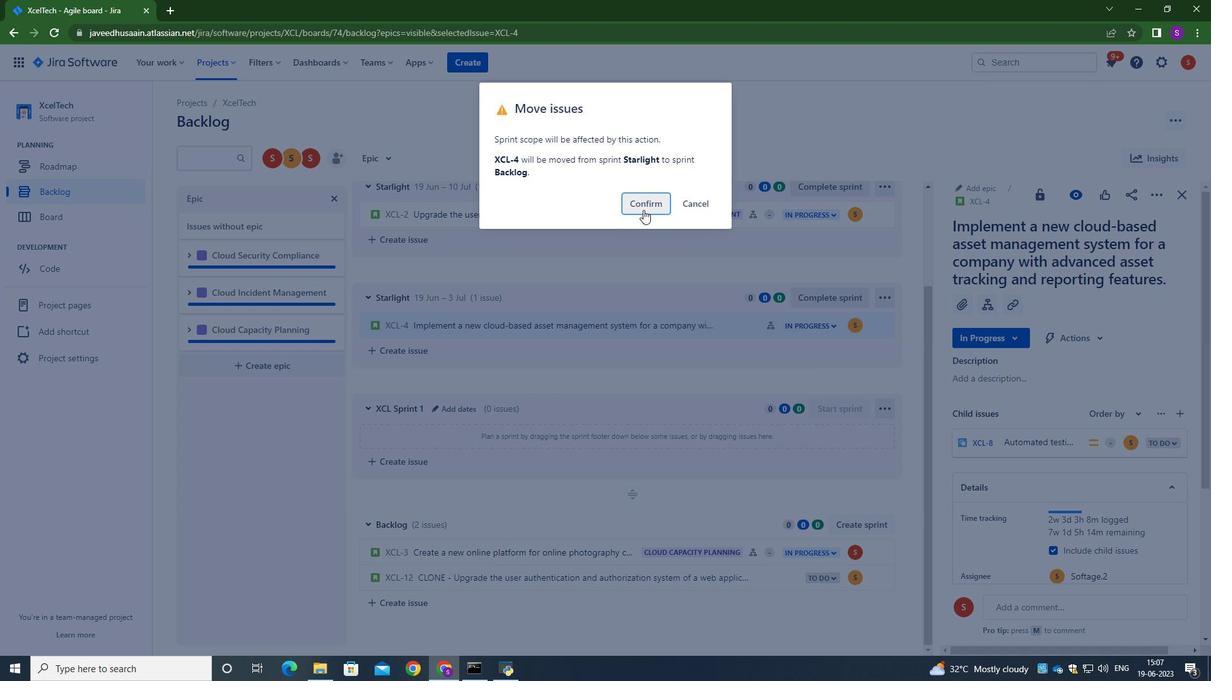 
Action: Mouse moved to (646, 525)
Screenshot: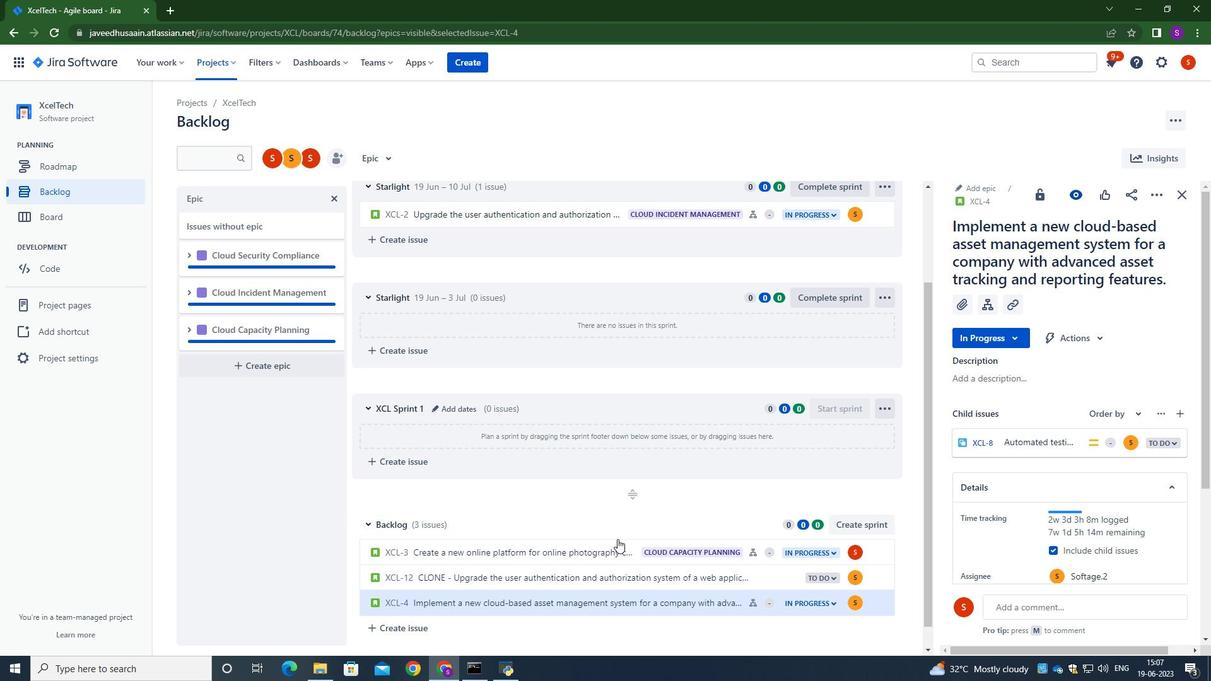 
Action: Mouse scrolled (646, 524) with delta (0, 0)
Screenshot: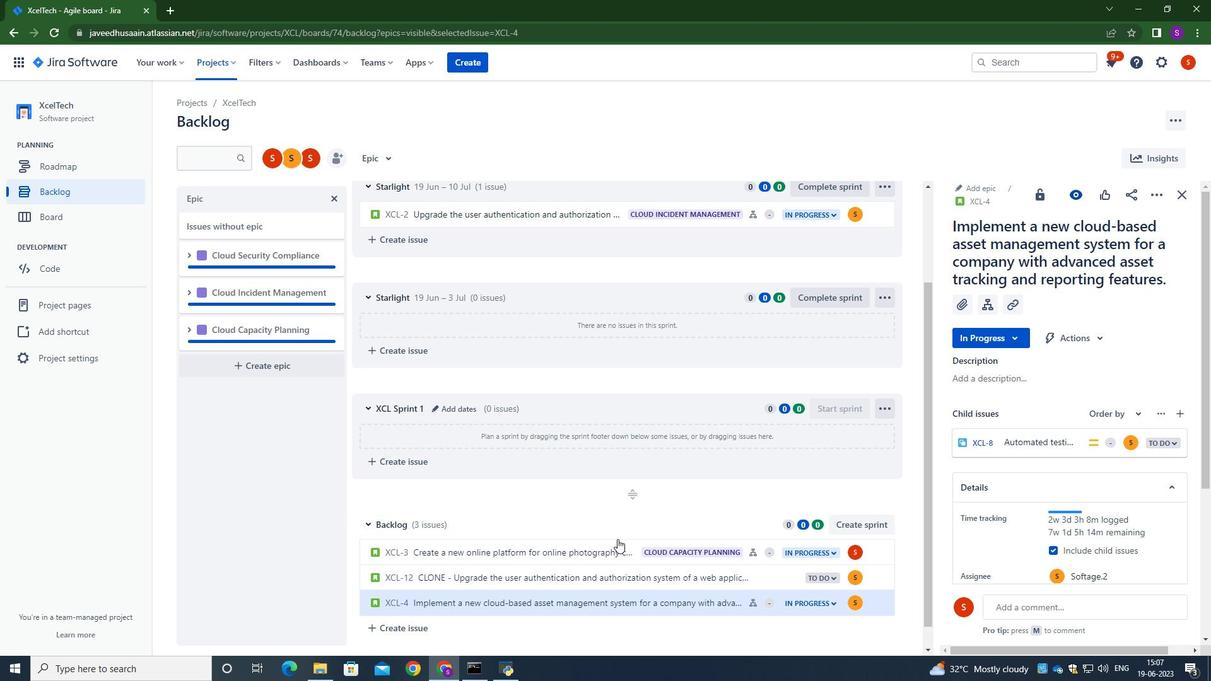 
Action: Mouse scrolled (646, 524) with delta (0, 0)
Screenshot: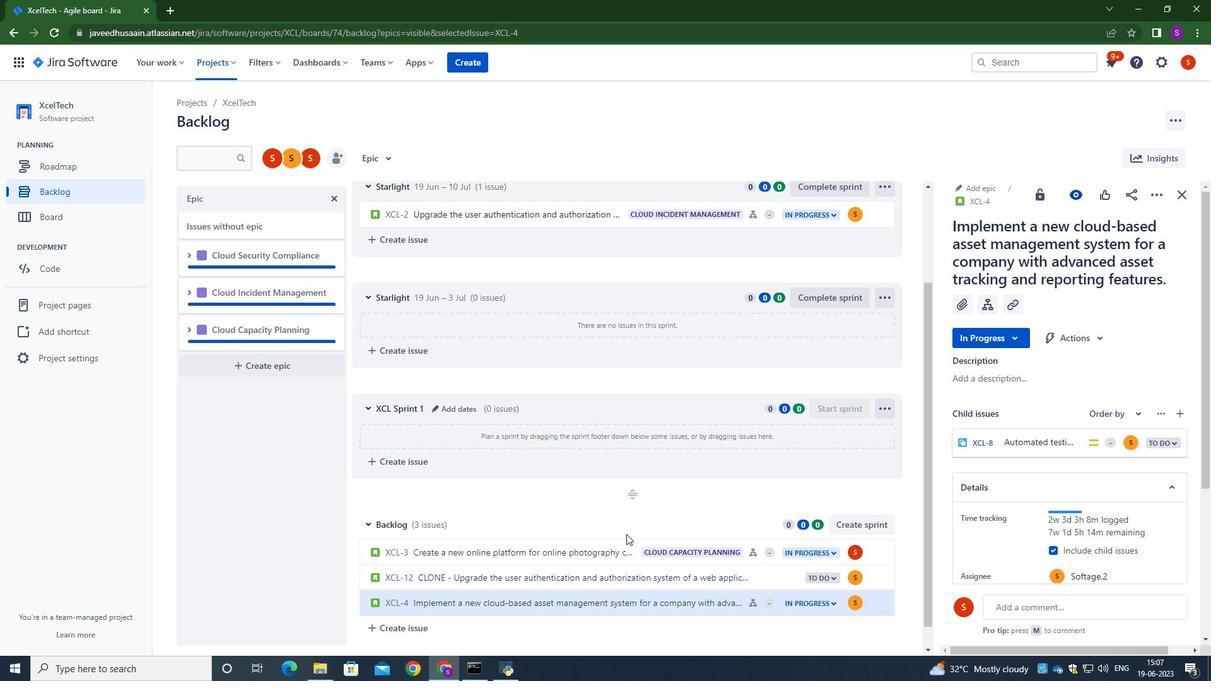 
Action: Mouse scrolled (646, 524) with delta (0, 0)
Screenshot: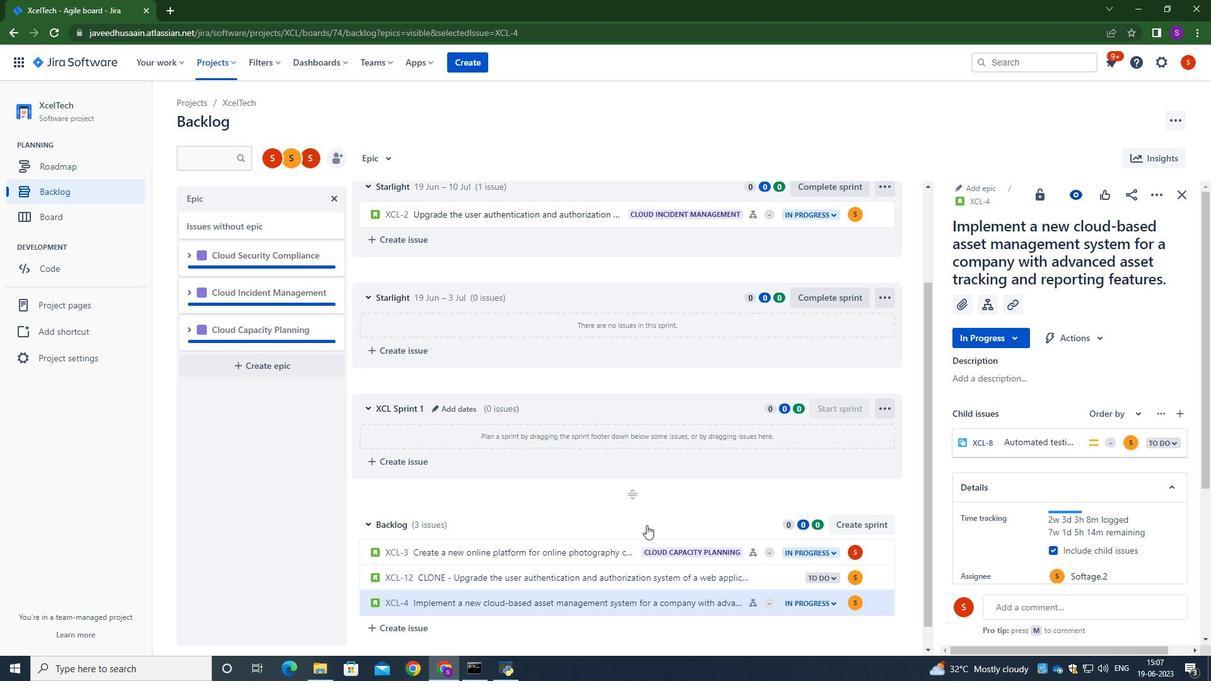 
Action: Mouse moved to (646, 525)
Screenshot: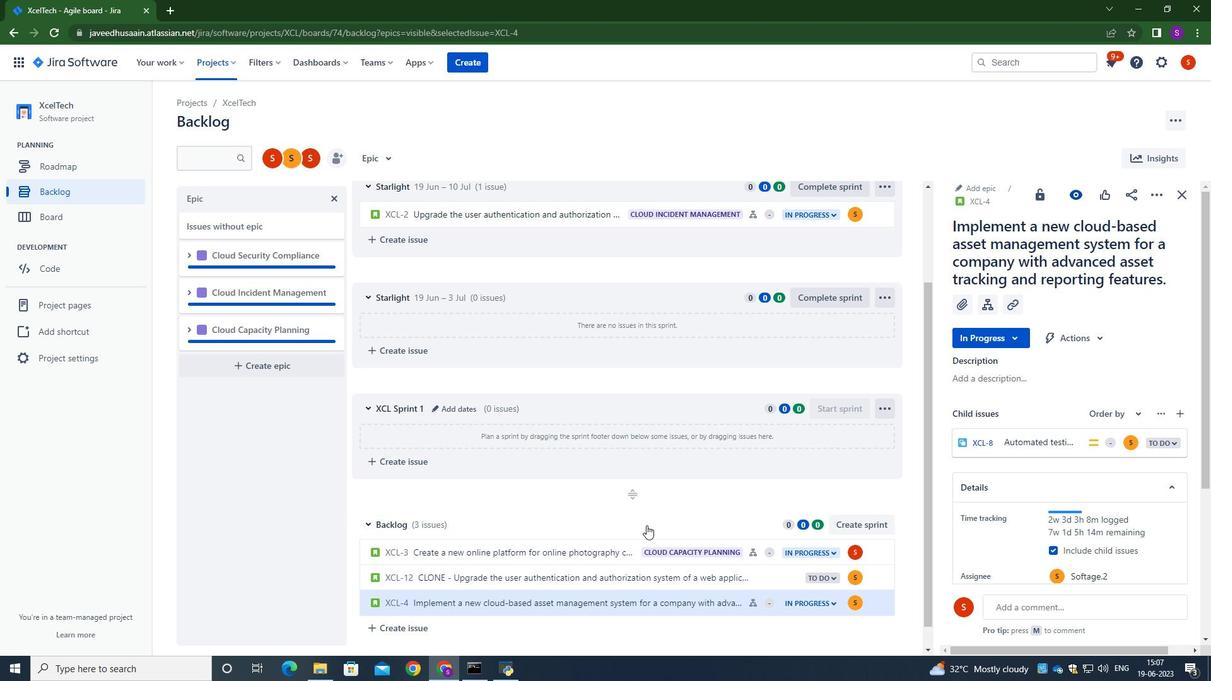 
Action: Mouse scrolled (646, 524) with delta (0, 0)
Screenshot: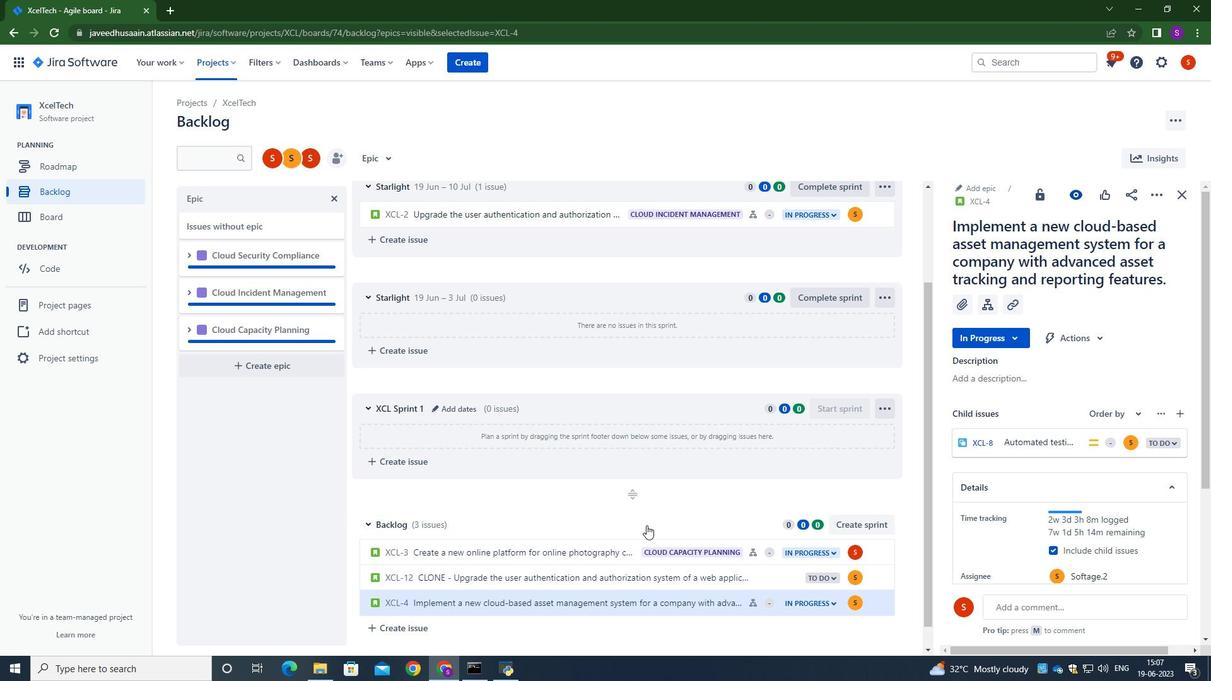 
Action: Mouse moved to (726, 576)
Screenshot: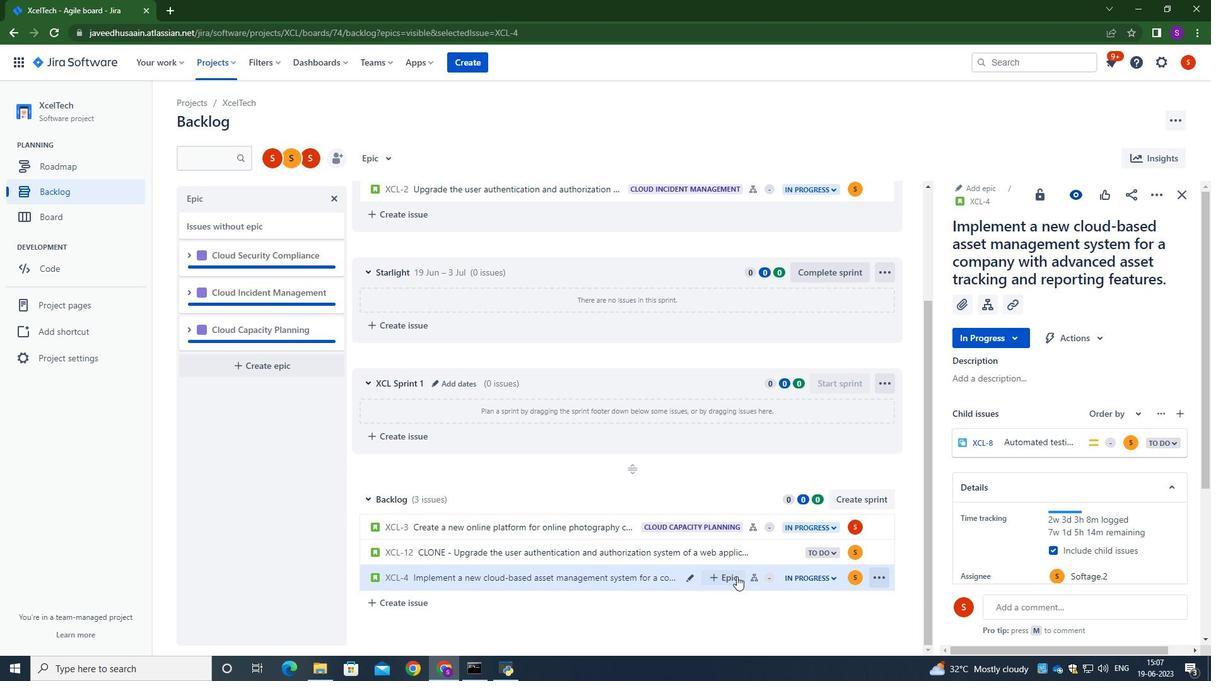 
Action: Mouse pressed left at (726, 576)
Screenshot: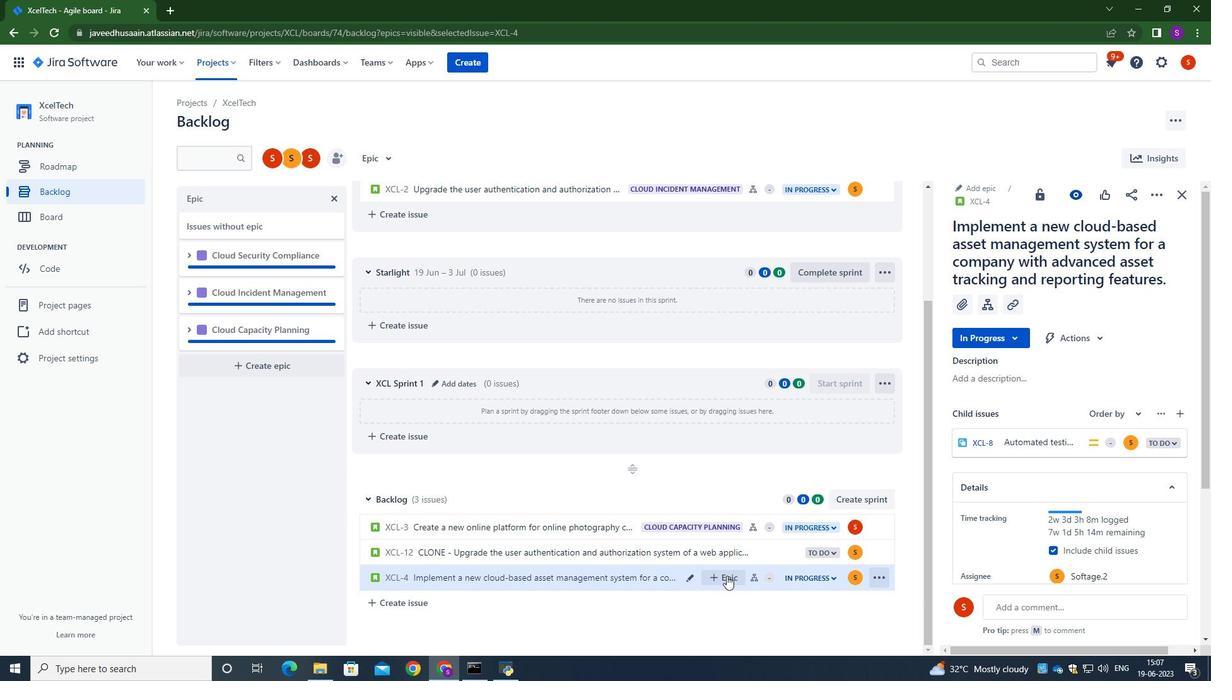 
Action: Mouse moved to (797, 560)
Screenshot: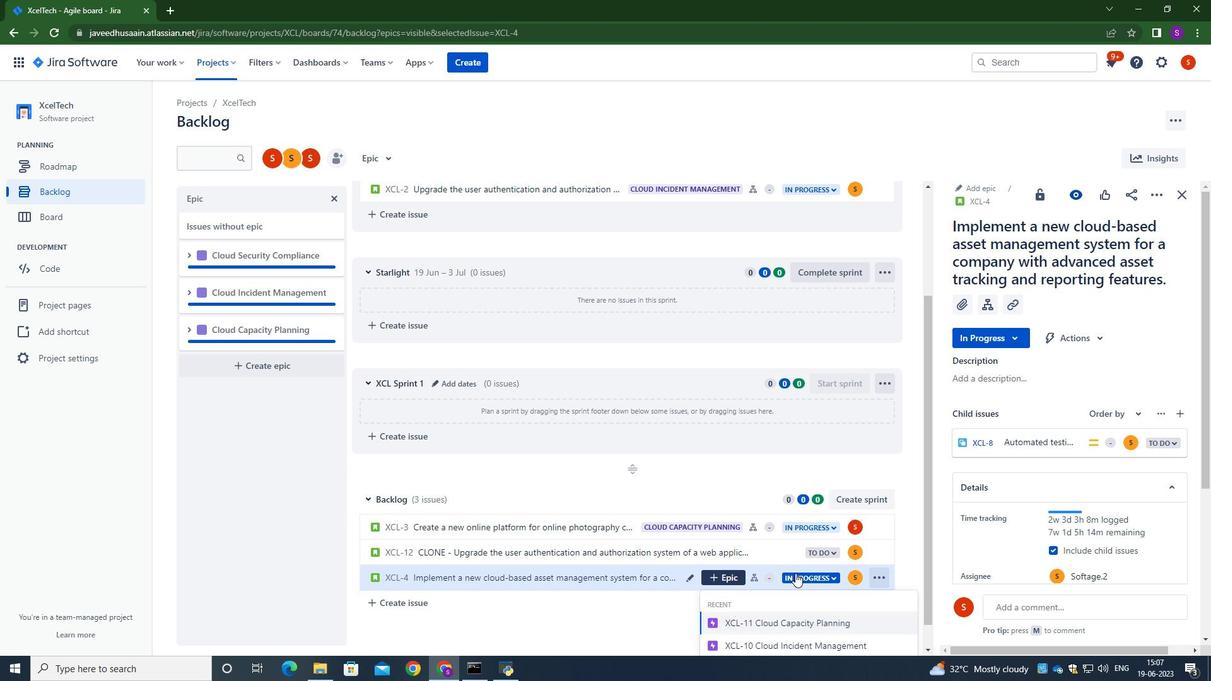 
Action: Mouse scrolled (797, 559) with delta (0, 0)
Screenshot: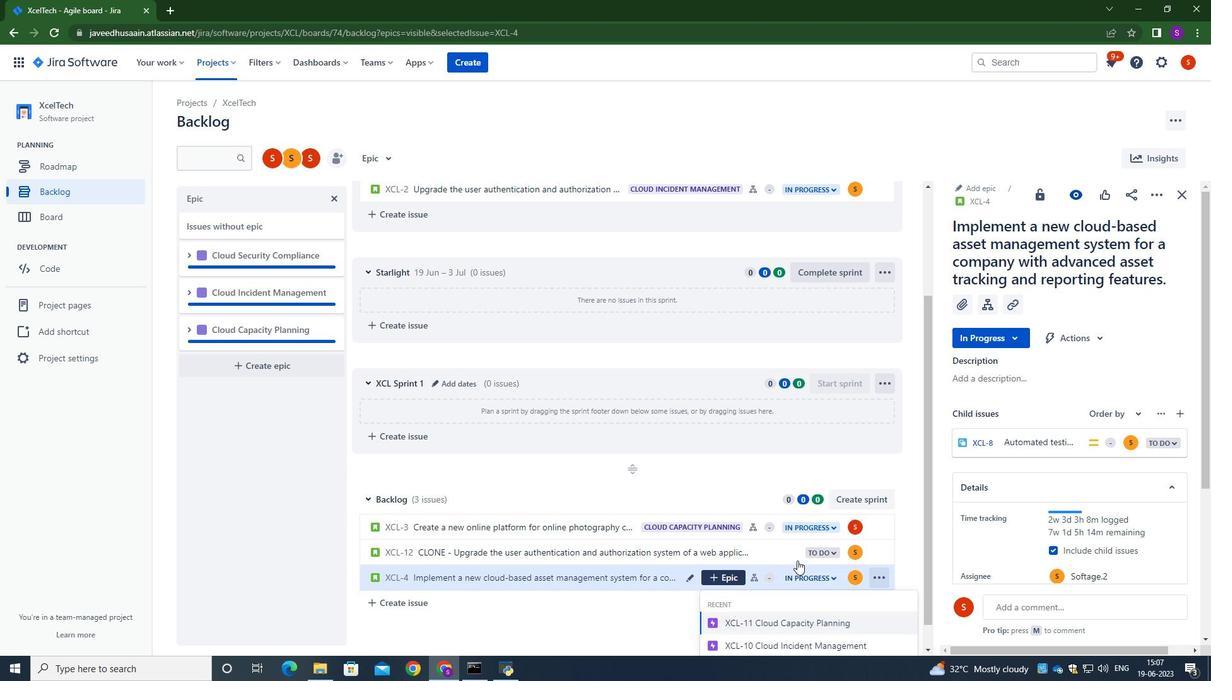 
Action: Mouse scrolled (797, 559) with delta (0, 0)
Screenshot: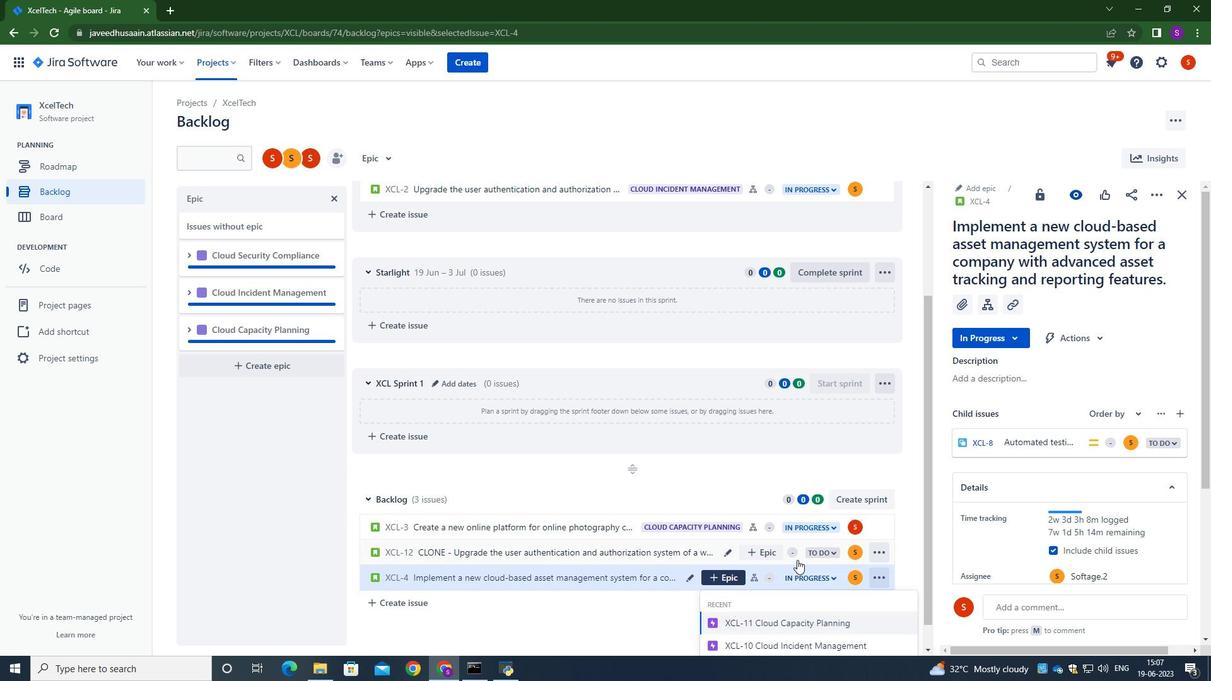 
Action: Mouse scrolled (797, 559) with delta (0, 0)
Screenshot: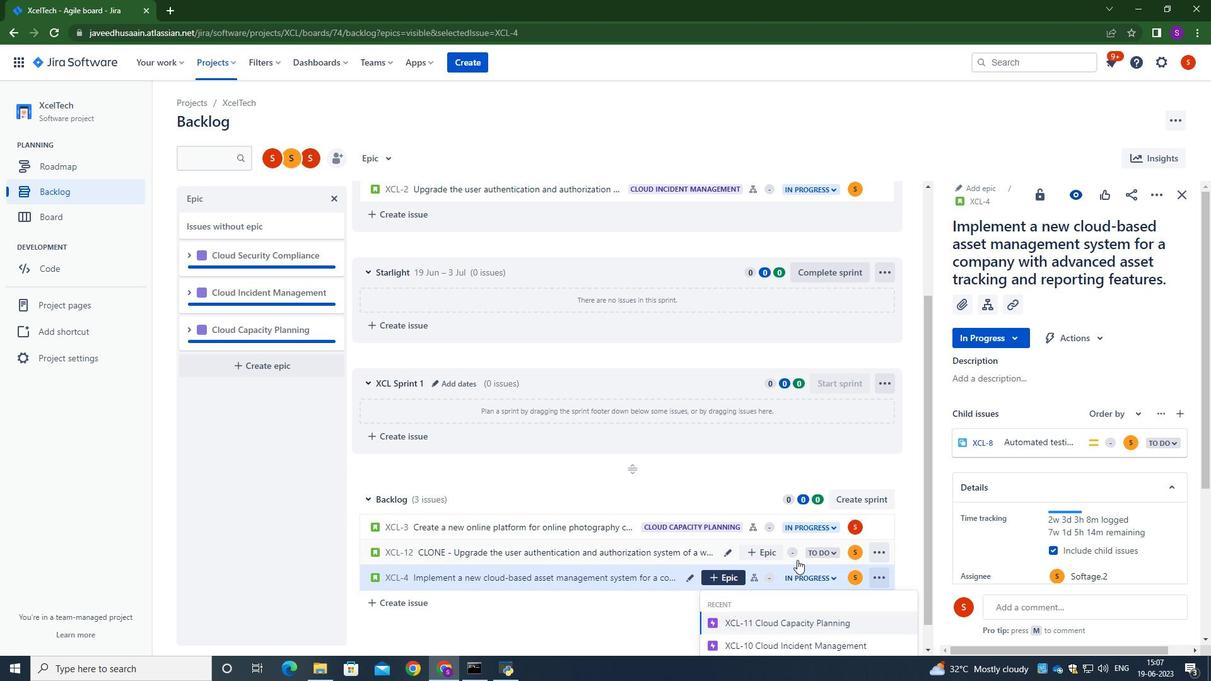 
Action: Mouse moved to (797, 640)
Screenshot: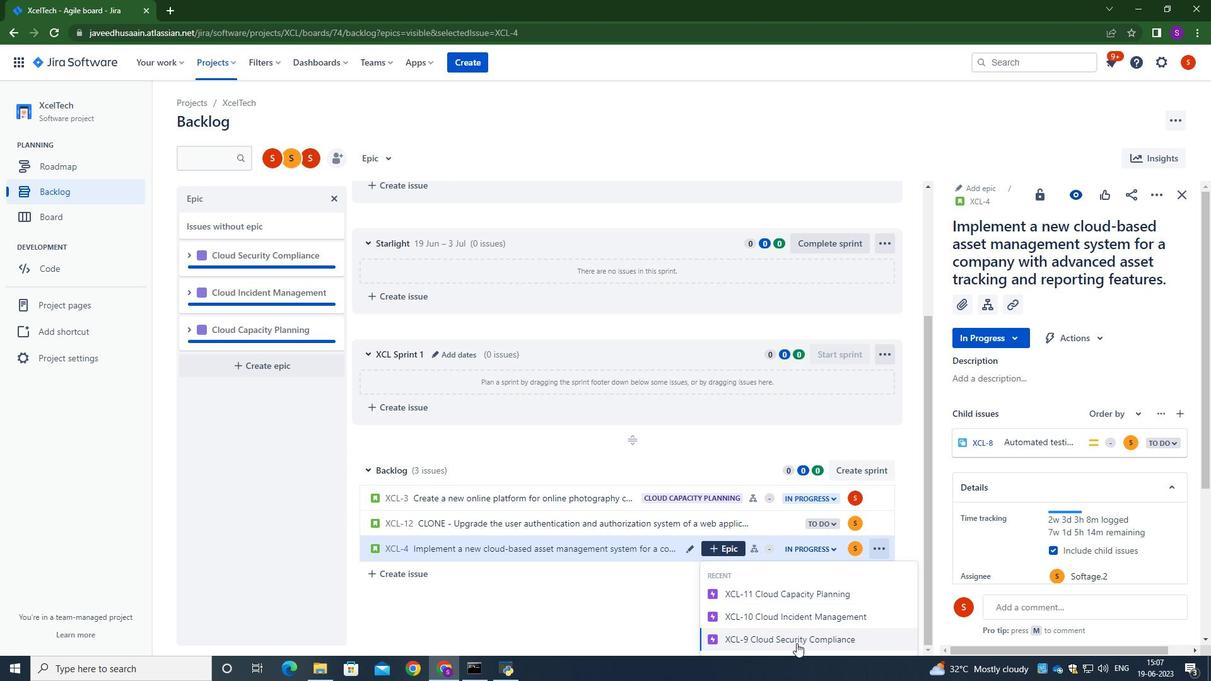 
Action: Mouse pressed left at (797, 640)
Screenshot: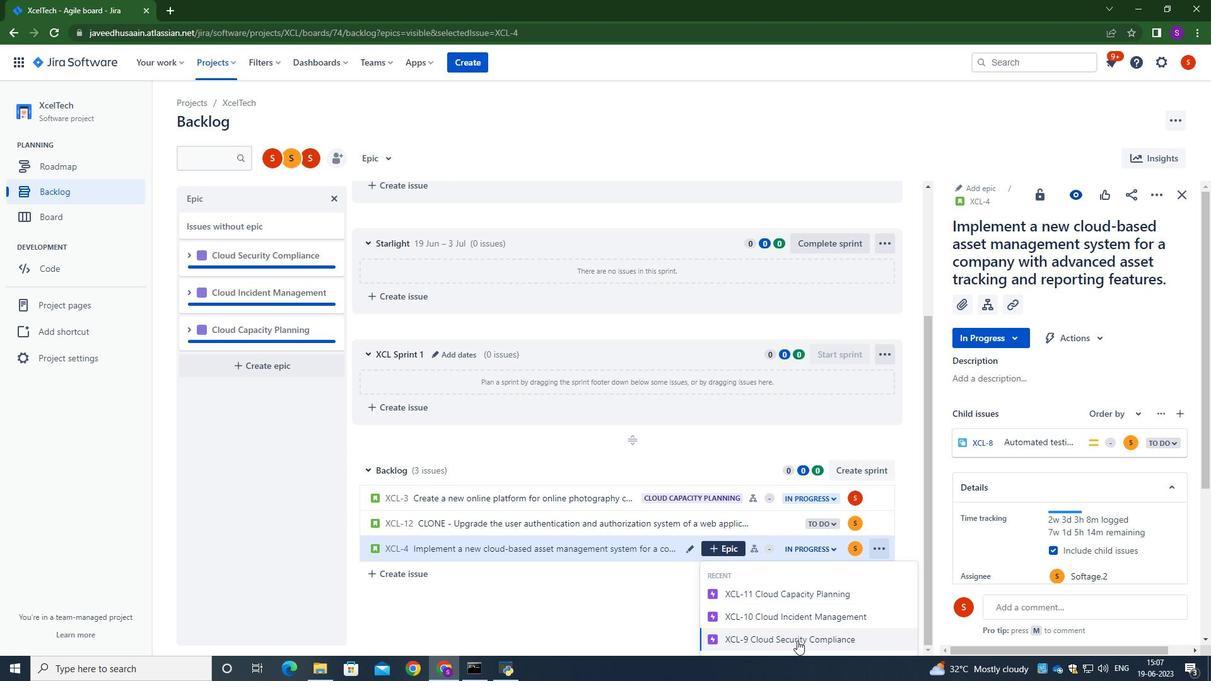 
Action: Mouse moved to (681, 546)
Screenshot: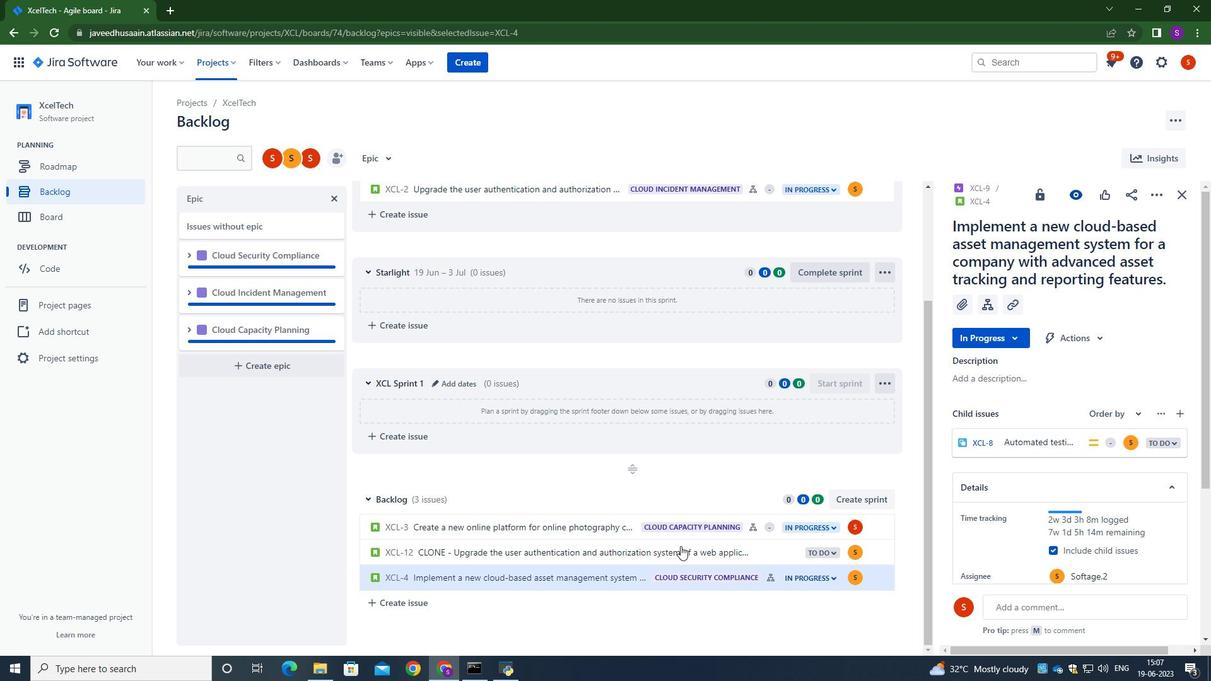 
Action: Mouse scrolled (681, 546) with delta (0, 0)
Screenshot: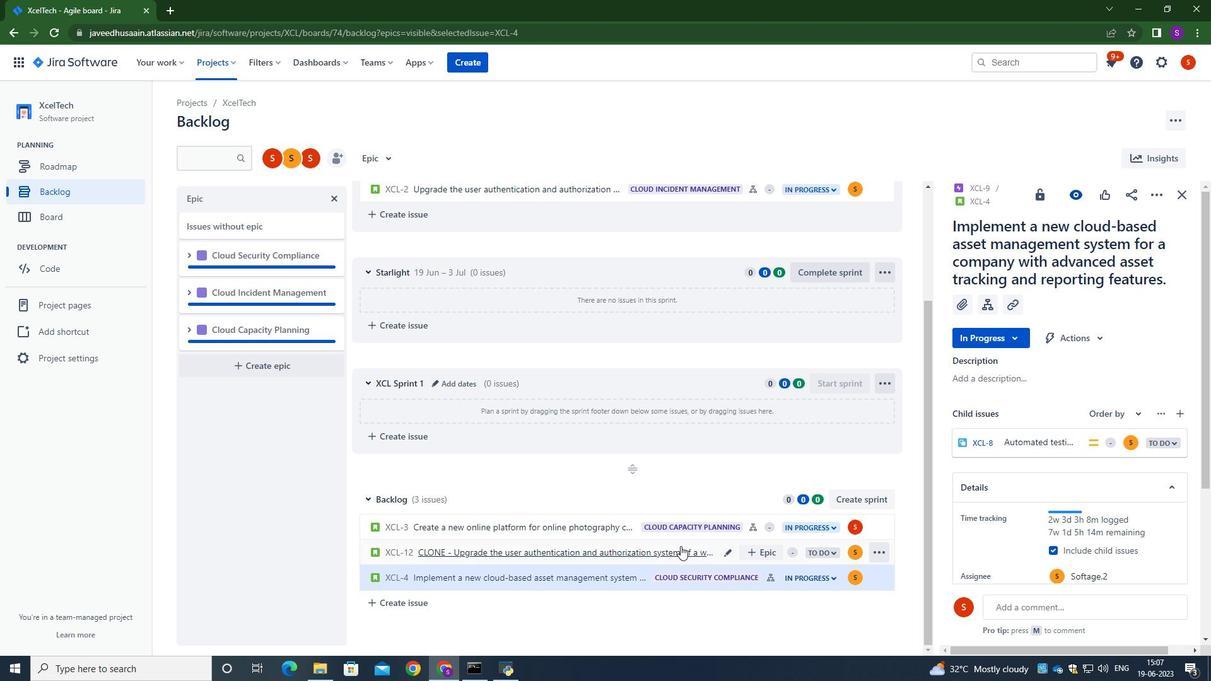 
Action: Mouse scrolled (681, 546) with delta (0, 0)
Screenshot: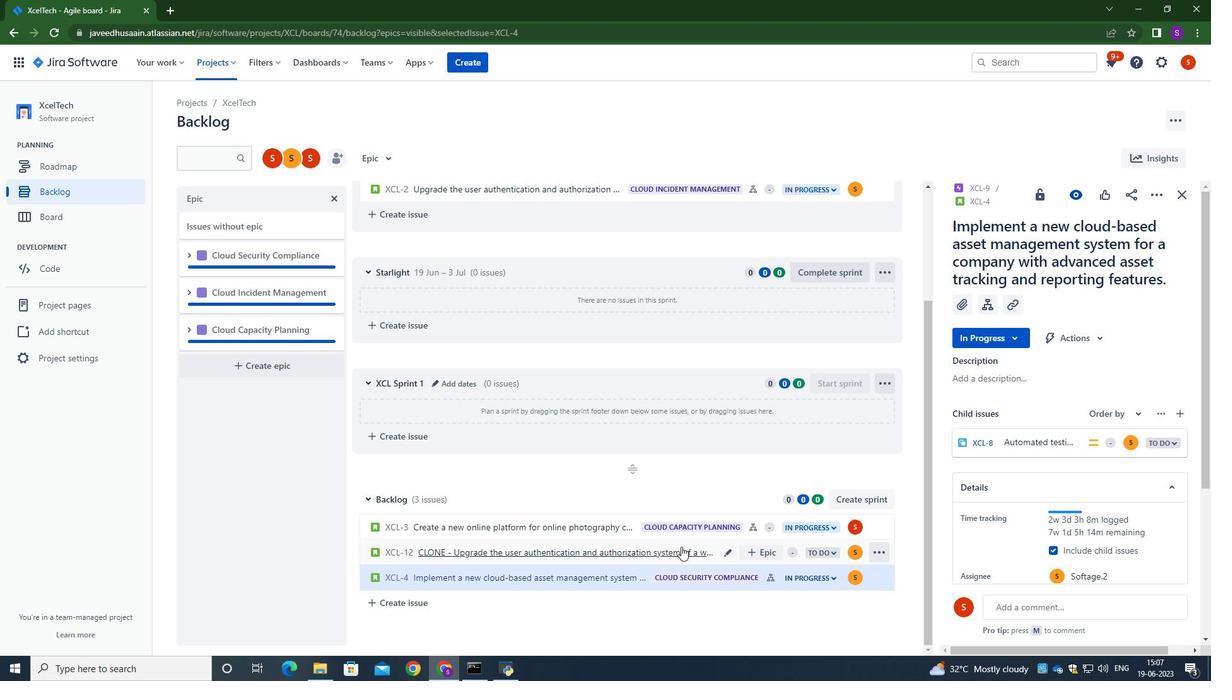 
Action: Mouse scrolled (681, 546) with delta (0, 0)
Screenshot: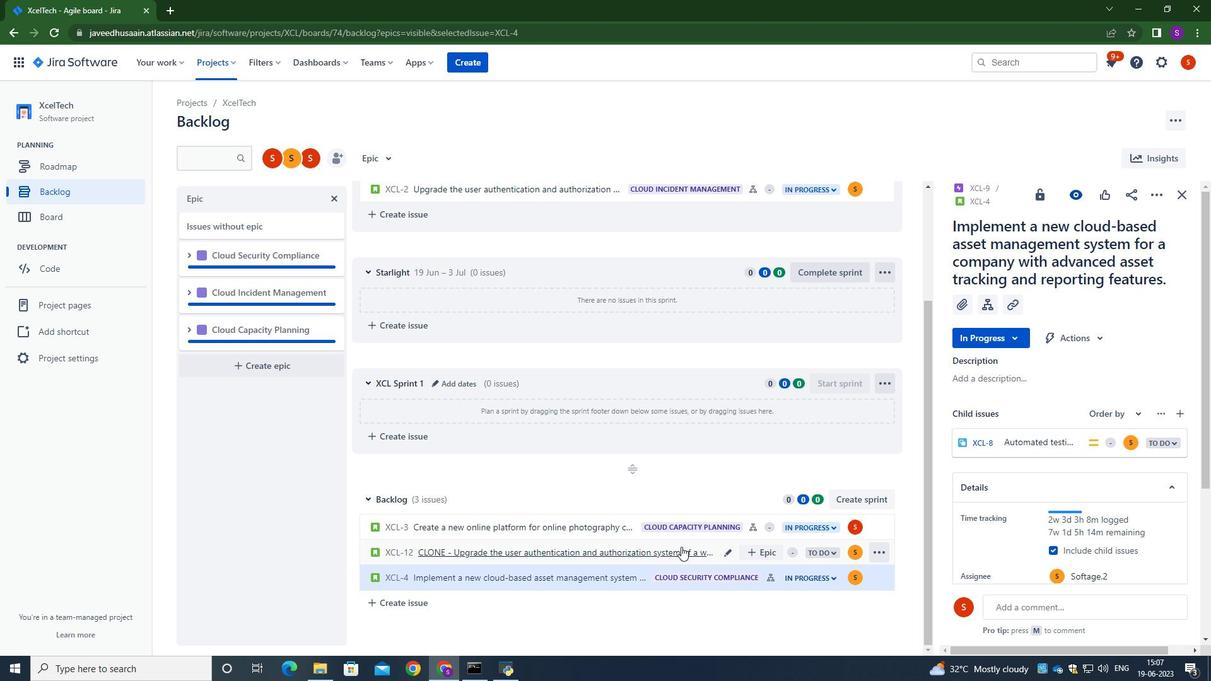 
Action: Mouse moved to (681, 546)
Screenshot: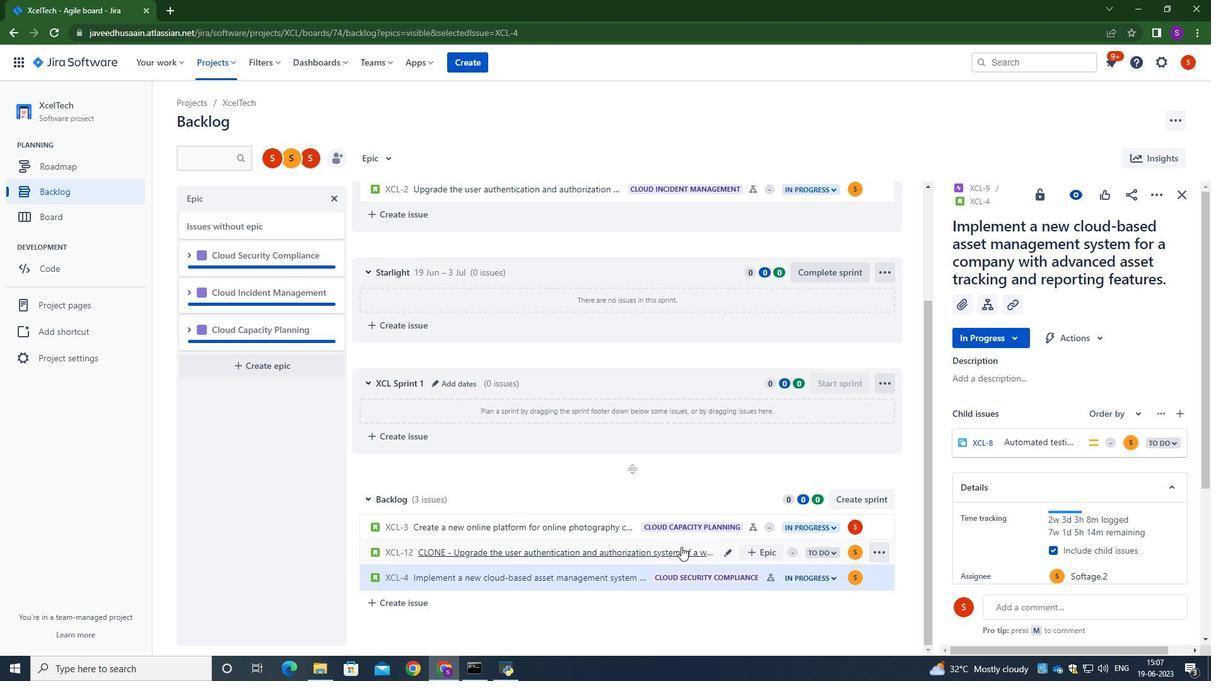 
Action: Mouse scrolled (681, 546) with delta (0, 0)
Screenshot: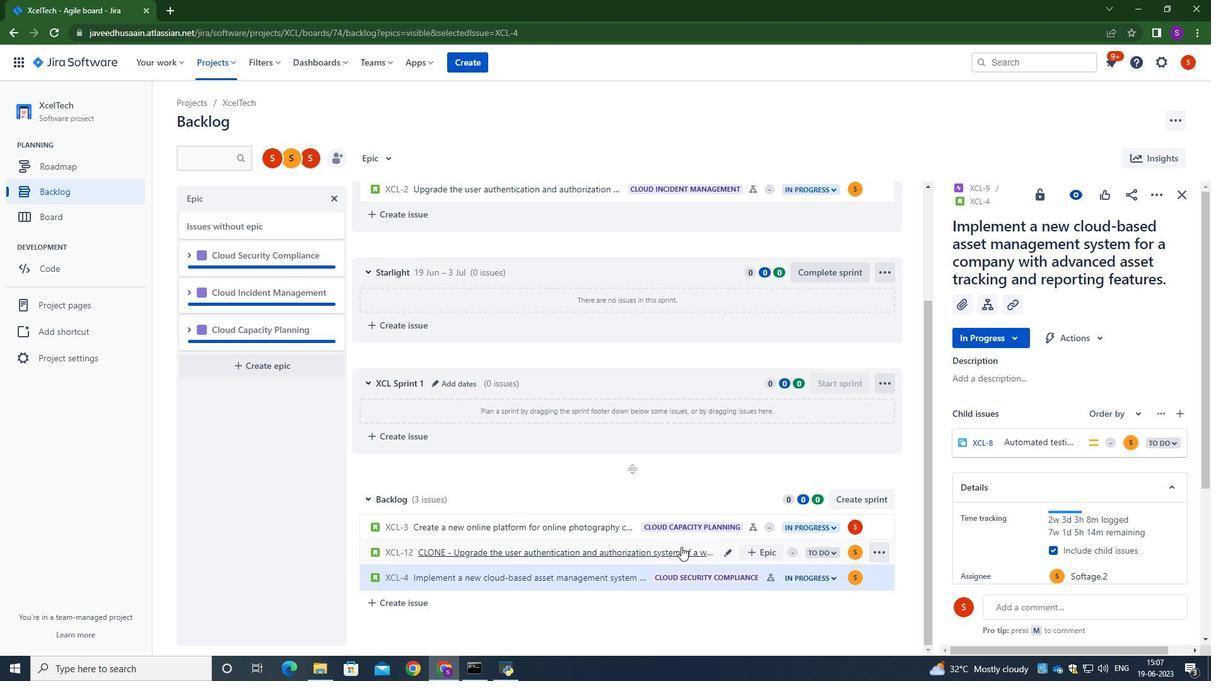
Action: Mouse moved to (780, 124)
Screenshot: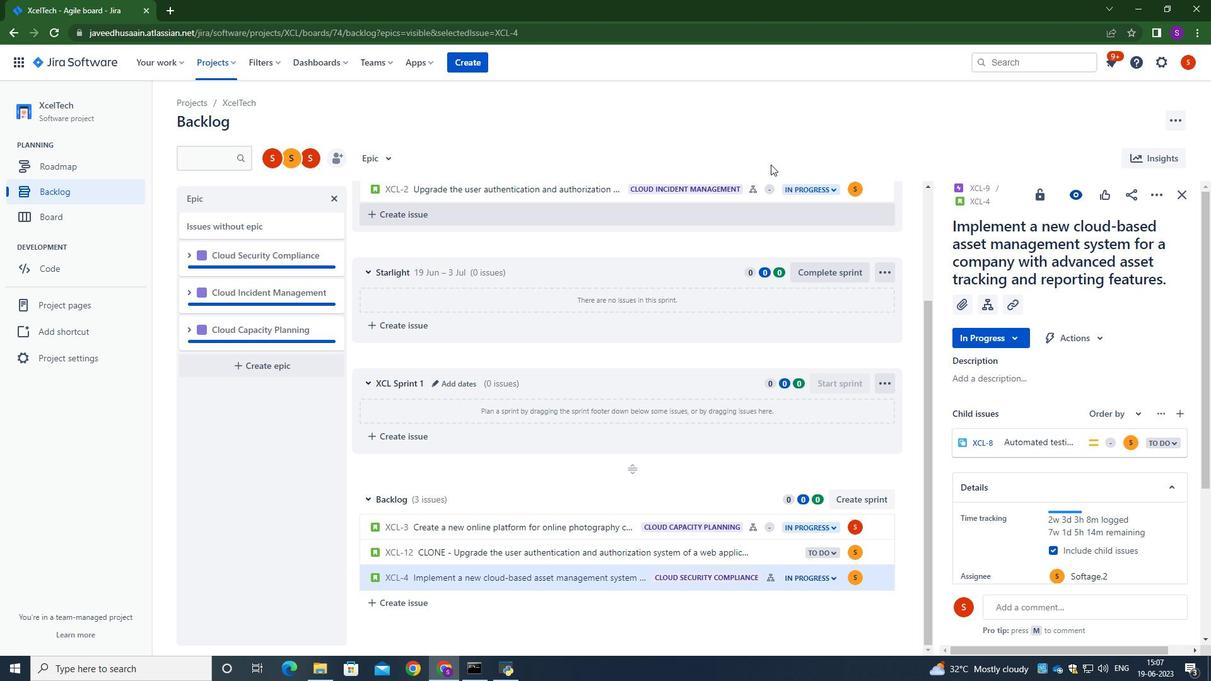 
Action: Mouse pressed left at (780, 124)
Screenshot: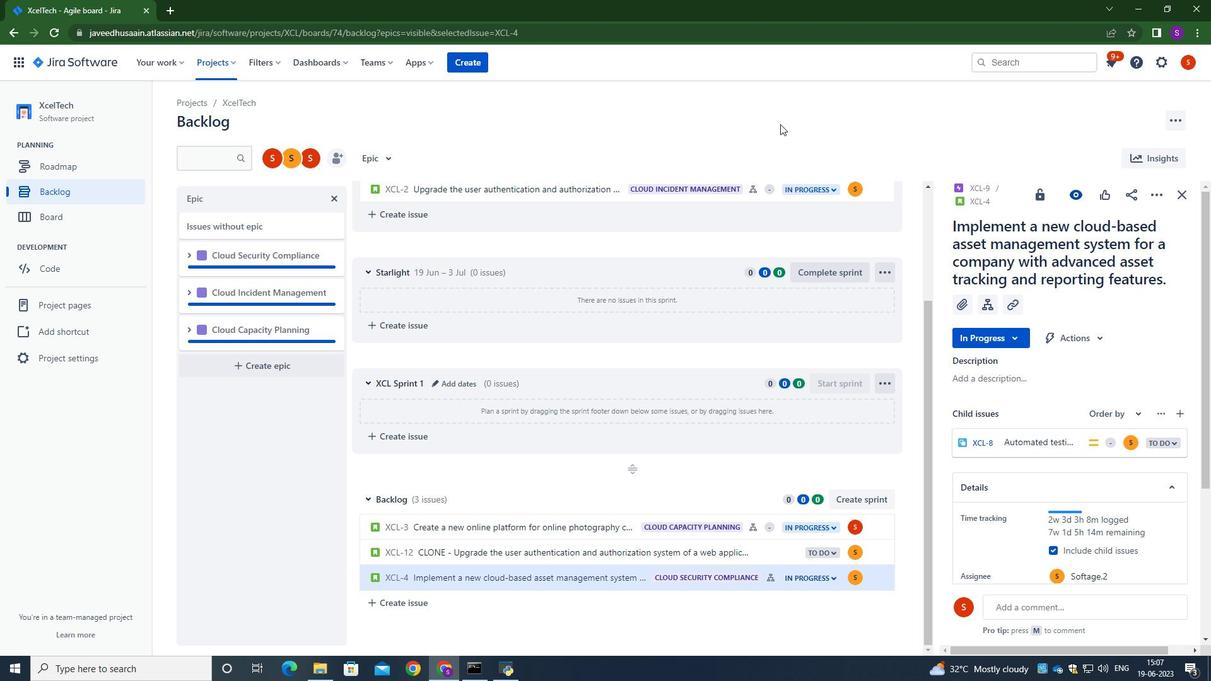 
Action: Mouse moved to (780, 123)
Screenshot: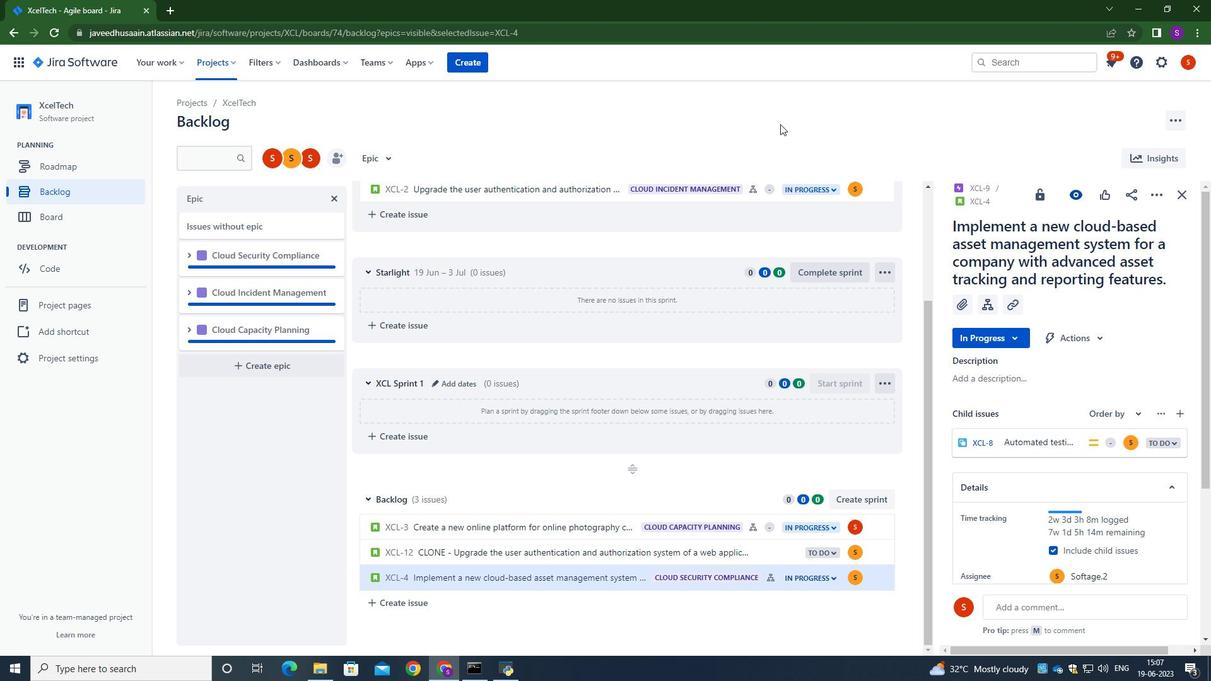 
